 Task: Add a signature Lucy Taylor containing With heartfelt thanks and warm wishes, Lucy Taylor to email address softage.6@softage.net and add a label Financial reports
Action: Mouse moved to (874, 54)
Screenshot: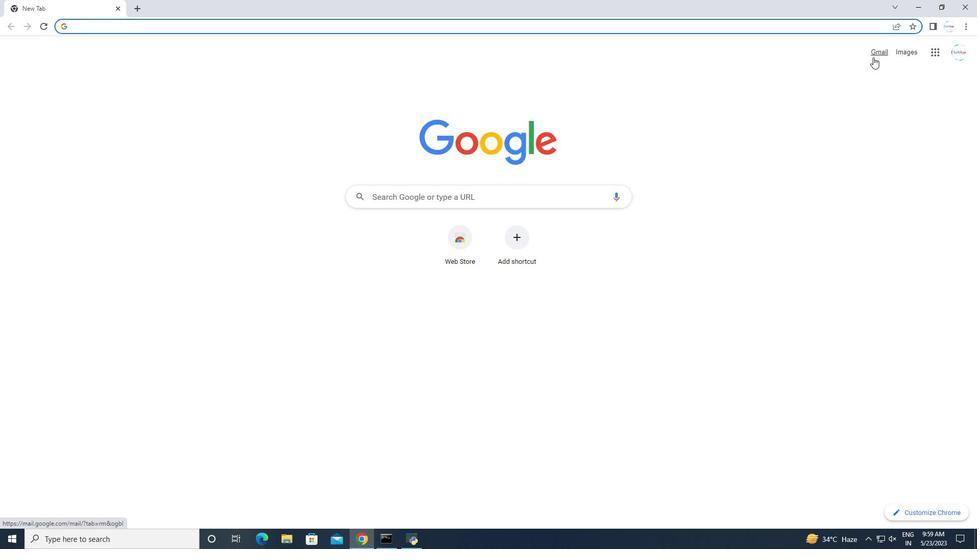 
Action: Mouse pressed left at (874, 54)
Screenshot: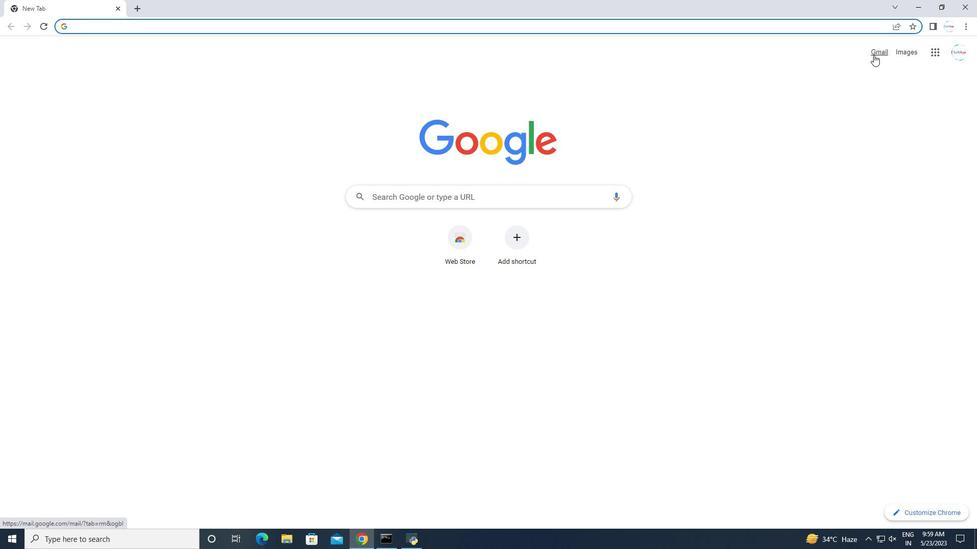 
Action: Mouse moved to (917, 55)
Screenshot: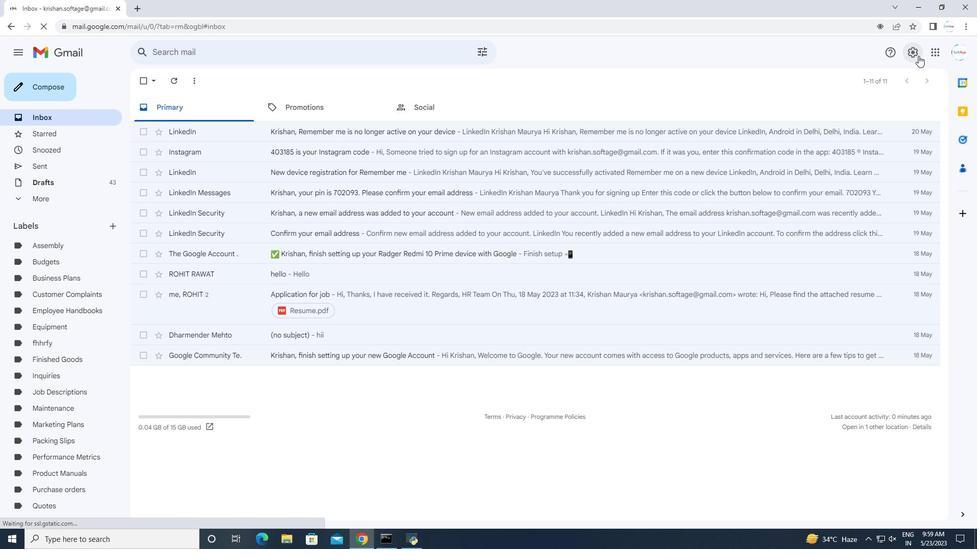 
Action: Mouse pressed left at (917, 55)
Screenshot: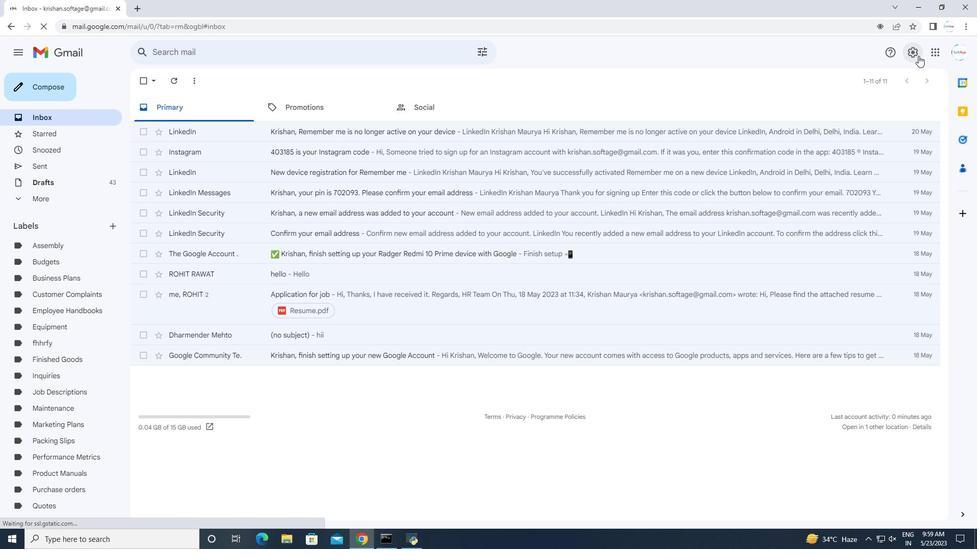 
Action: Mouse moved to (879, 98)
Screenshot: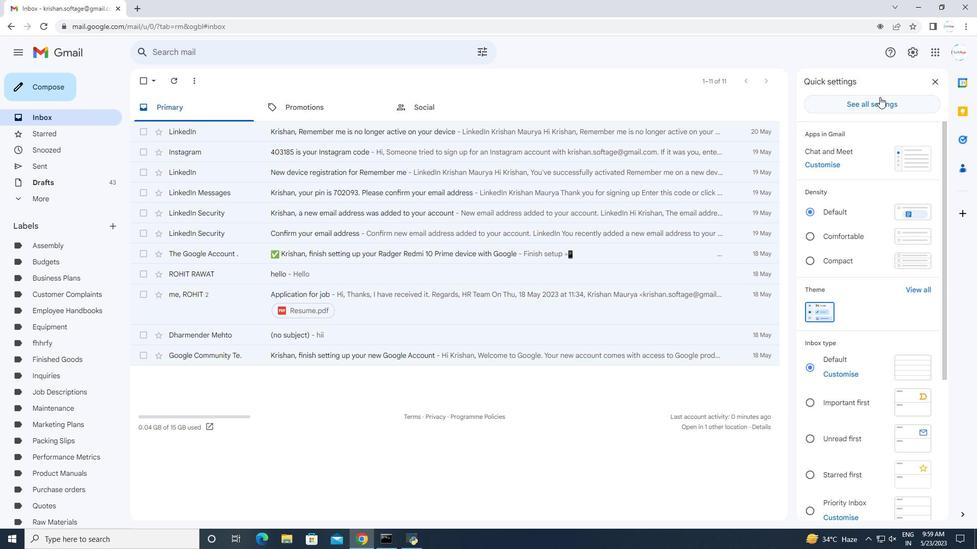 
Action: Mouse pressed left at (879, 98)
Screenshot: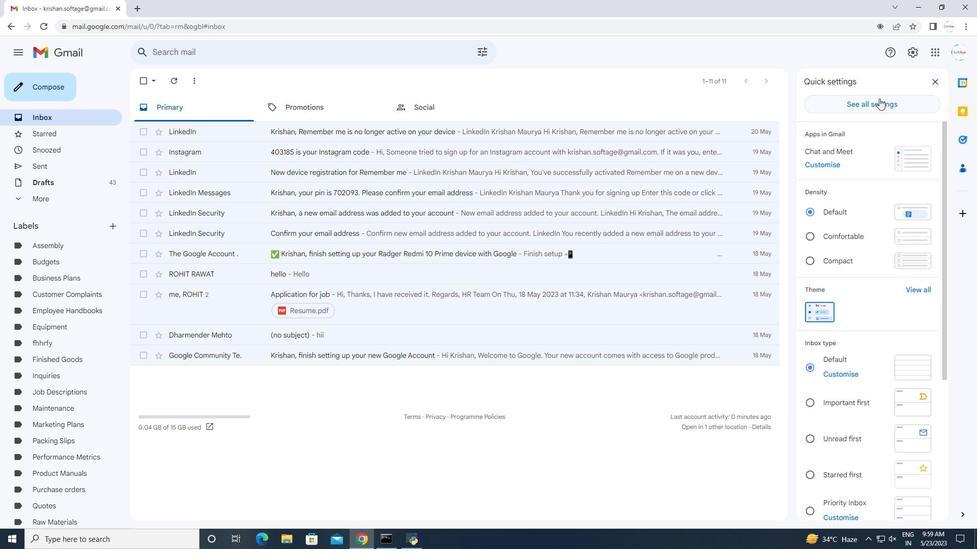 
Action: Mouse moved to (868, 104)
Screenshot: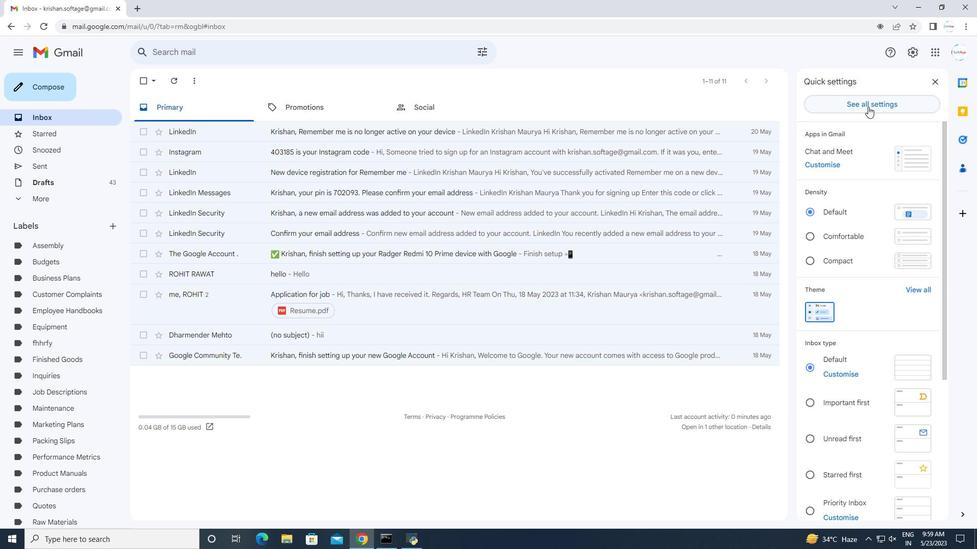 
Action: Mouse pressed left at (868, 104)
Screenshot: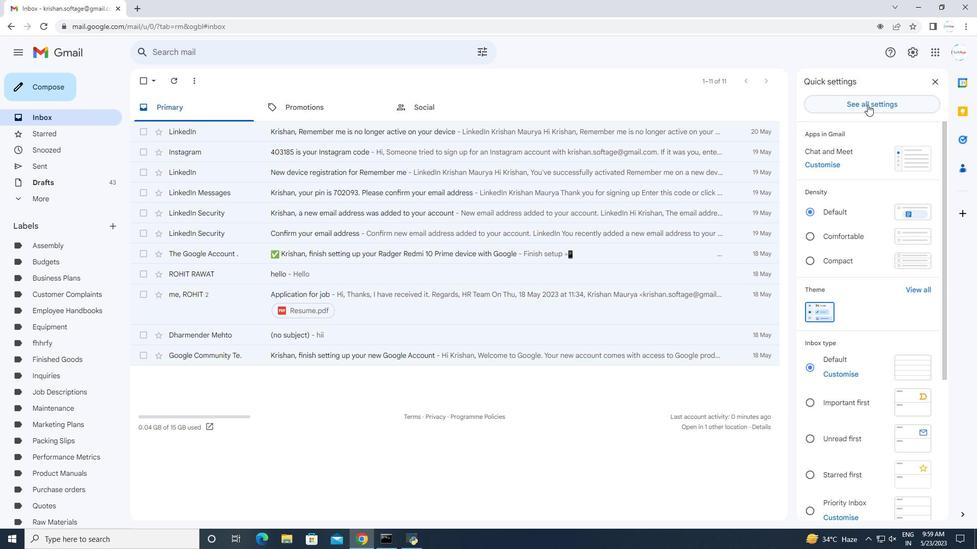
Action: Mouse moved to (482, 124)
Screenshot: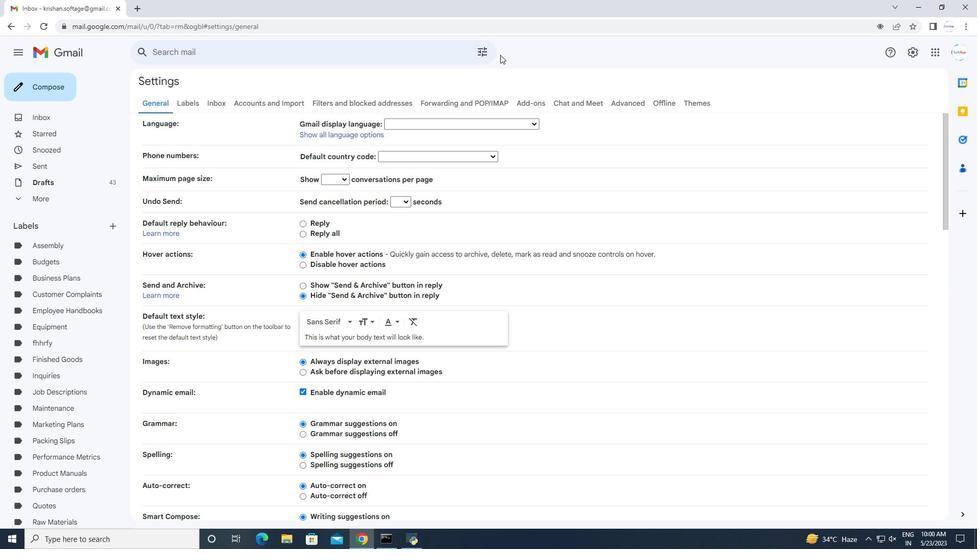 
Action: Mouse scrolled (482, 124) with delta (0, 0)
Screenshot: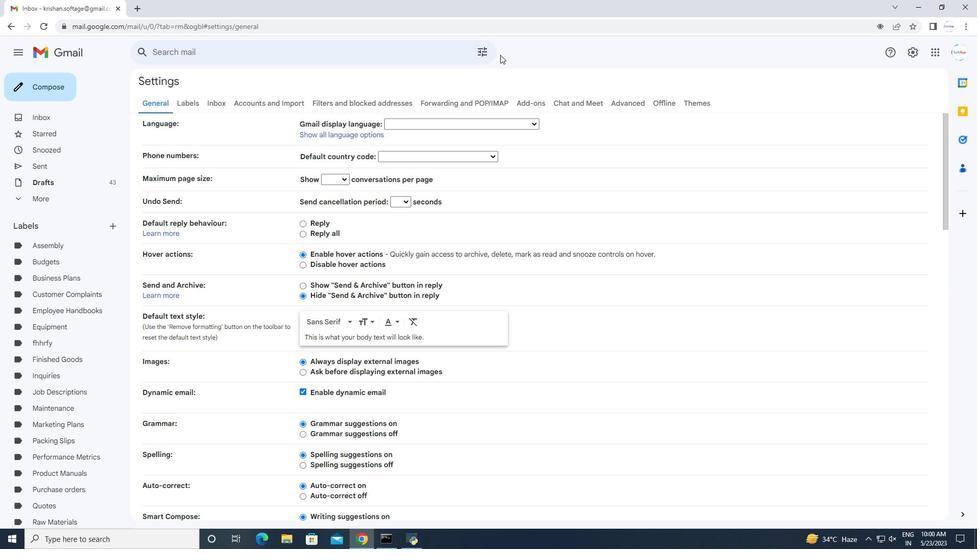 
Action: Mouse moved to (481, 130)
Screenshot: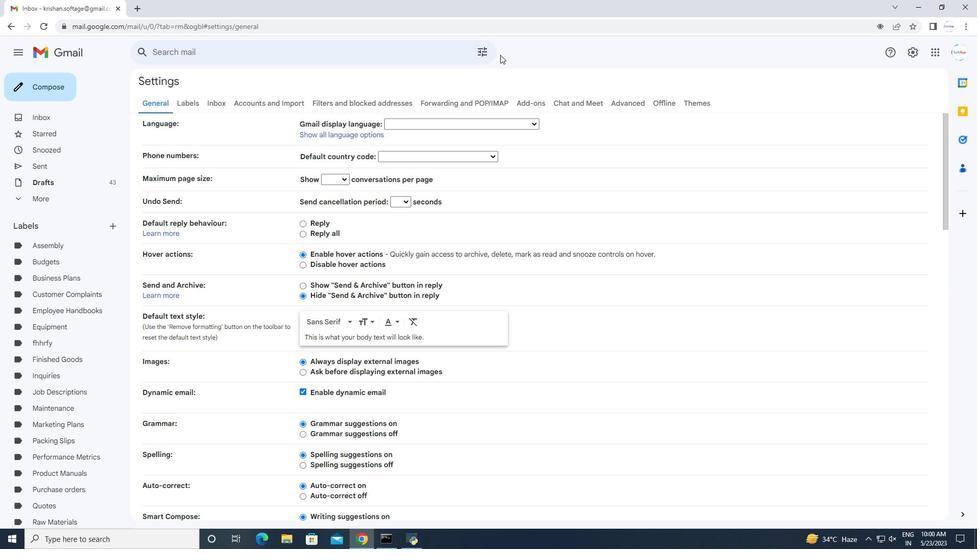 
Action: Mouse scrolled (481, 130) with delta (0, 0)
Screenshot: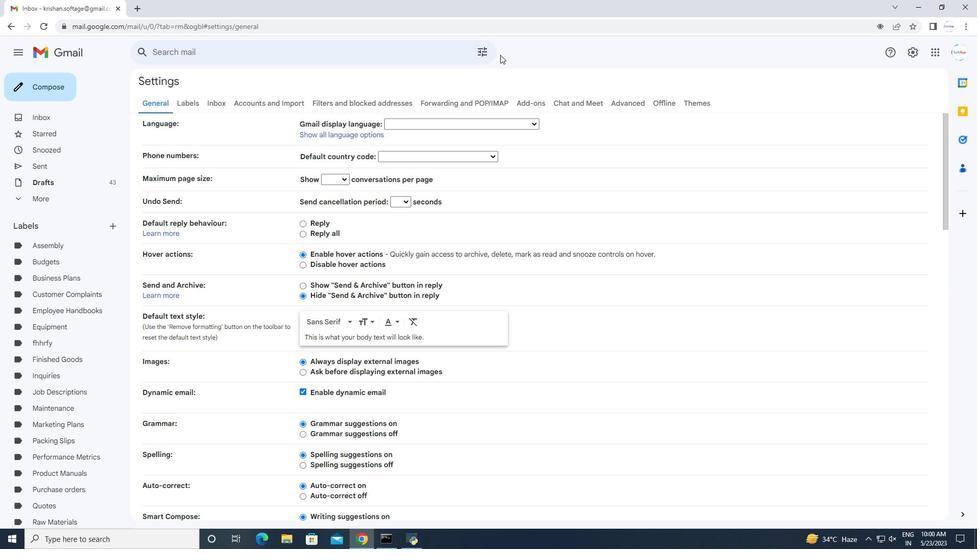 
Action: Mouse moved to (481, 134)
Screenshot: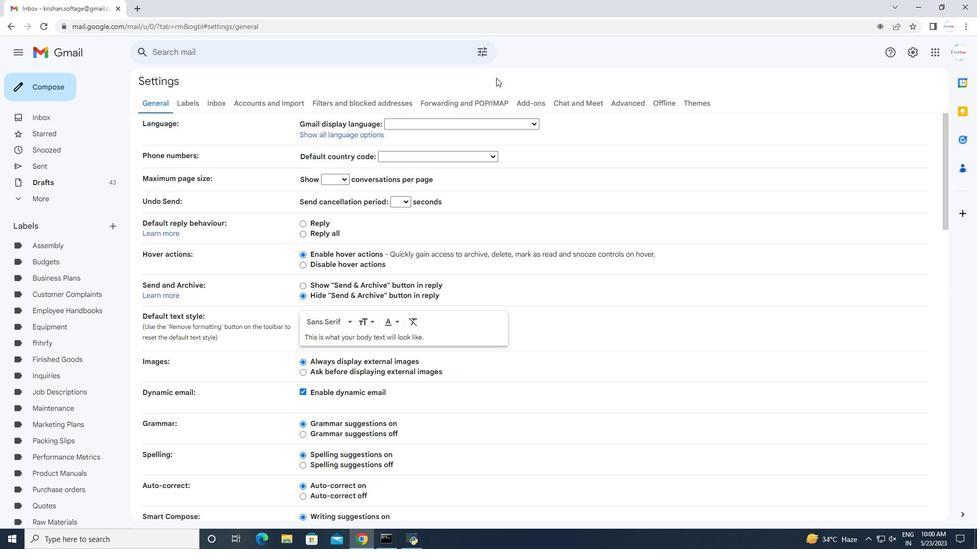 
Action: Mouse scrolled (481, 134) with delta (0, 0)
Screenshot: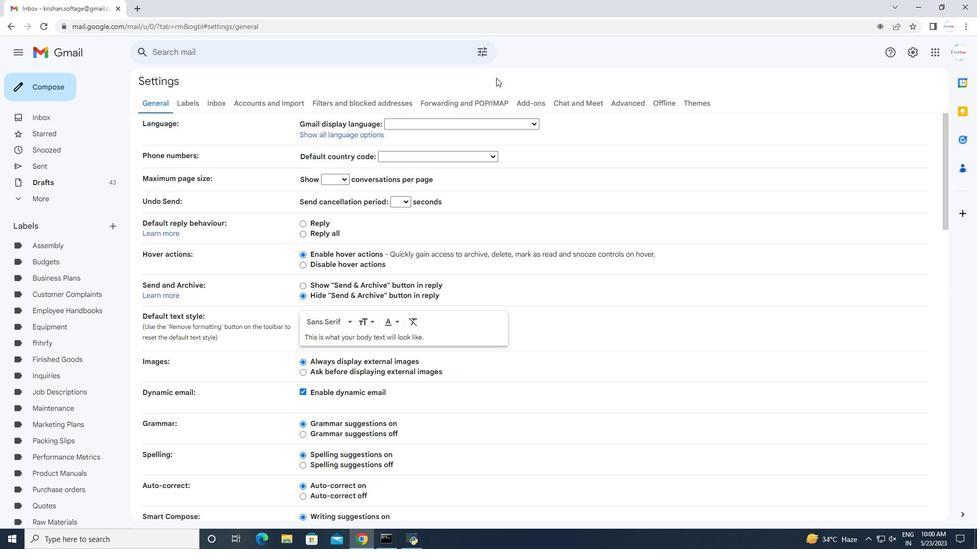
Action: Mouse moved to (480, 135)
Screenshot: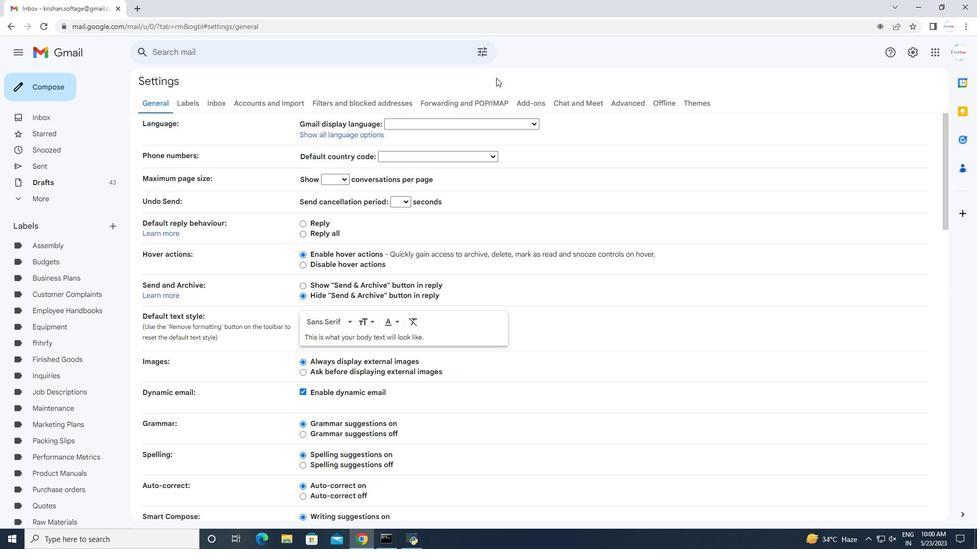 
Action: Mouse scrolled (480, 134) with delta (0, 0)
Screenshot: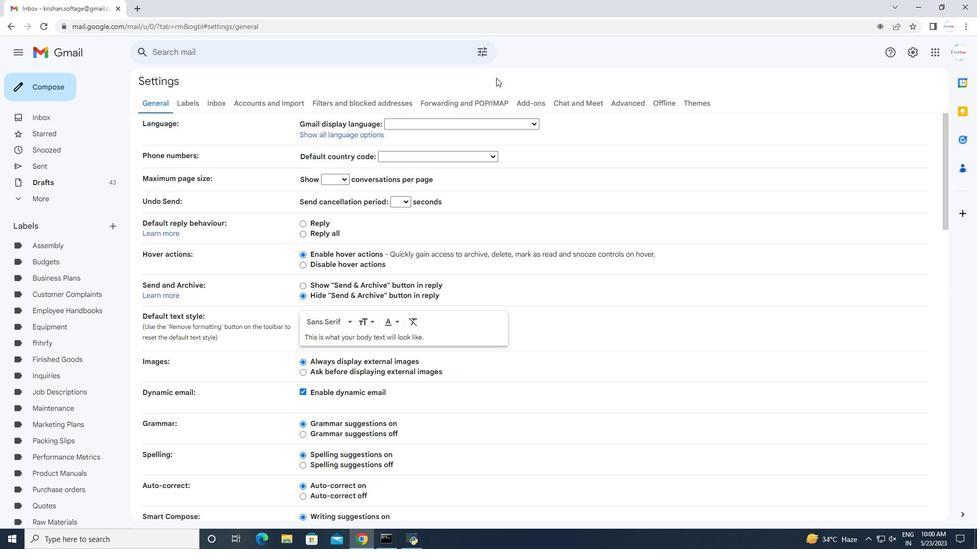 
Action: Mouse moved to (480, 135)
Screenshot: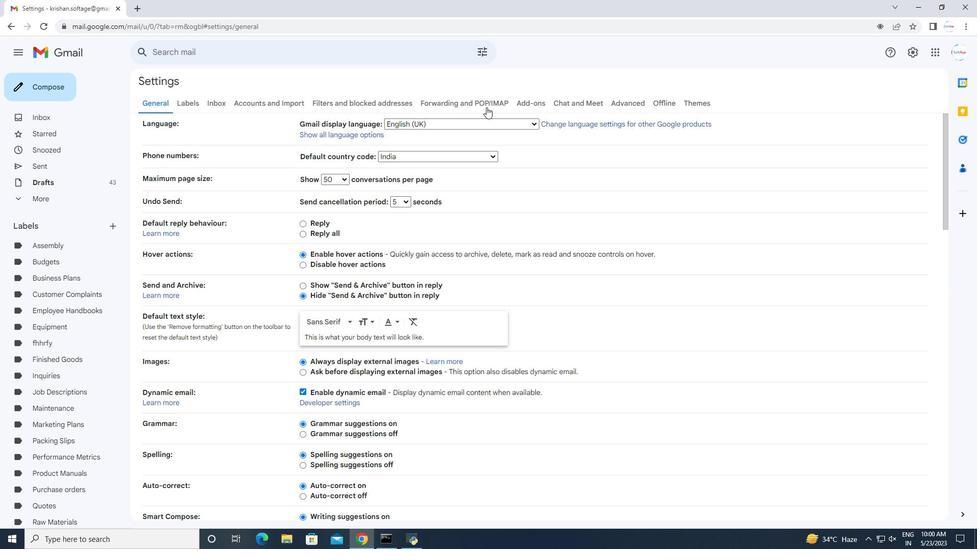 
Action: Mouse scrolled (480, 134) with delta (0, 0)
Screenshot: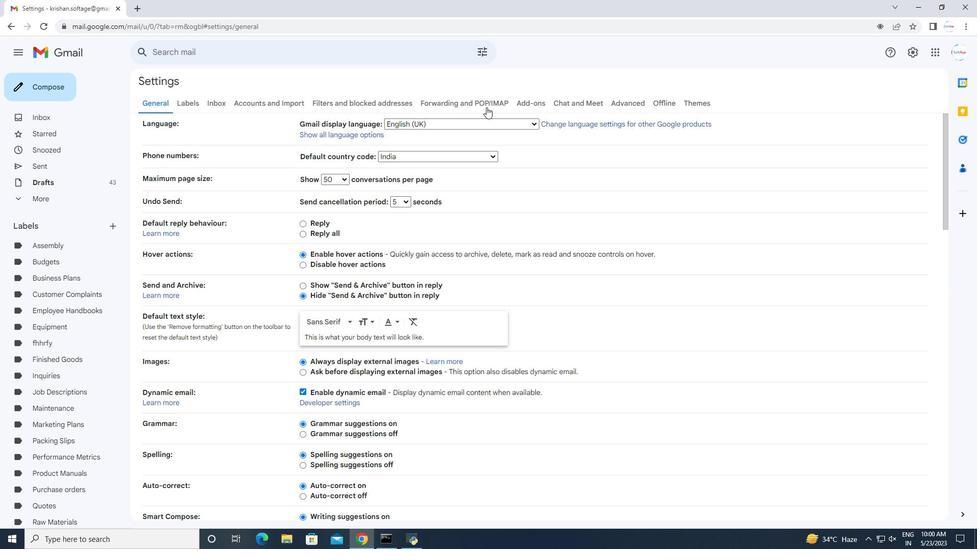 
Action: Mouse moved to (480, 136)
Screenshot: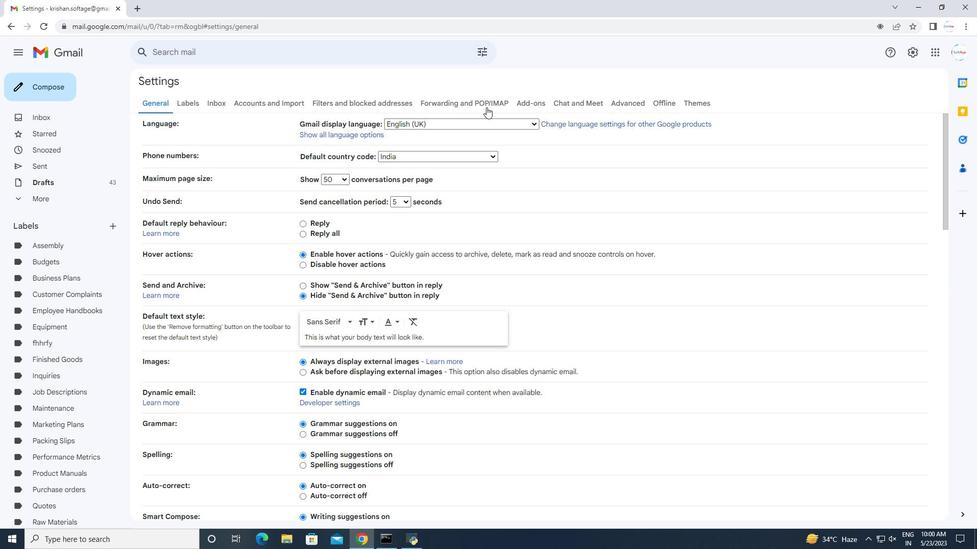
Action: Mouse scrolled (480, 135) with delta (0, 0)
Screenshot: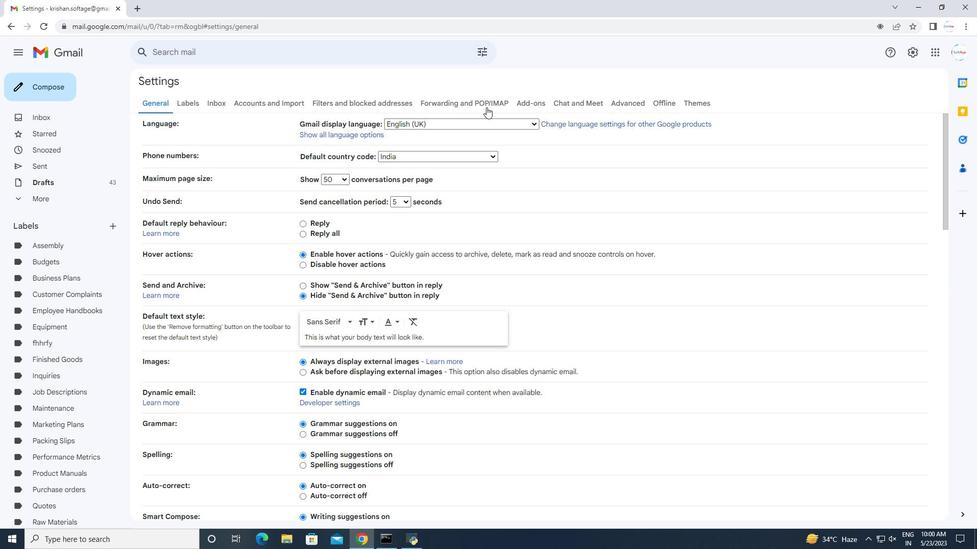 
Action: Mouse moved to (484, 143)
Screenshot: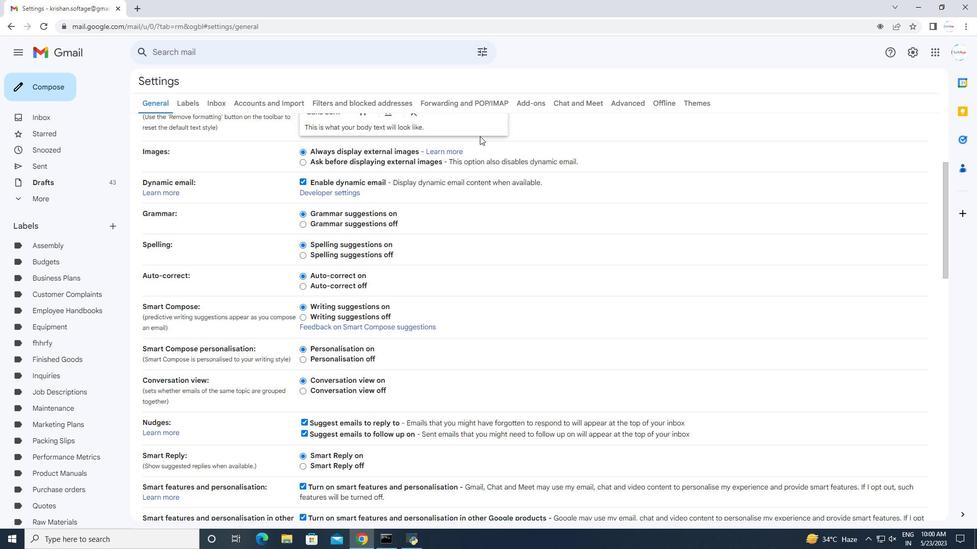
Action: Mouse scrolled (484, 143) with delta (0, 0)
Screenshot: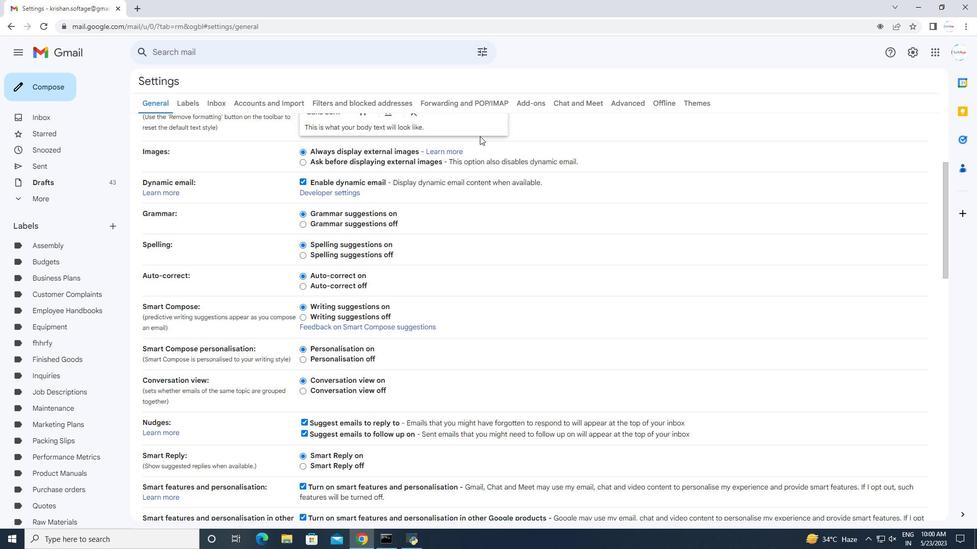 
Action: Mouse moved to (484, 144)
Screenshot: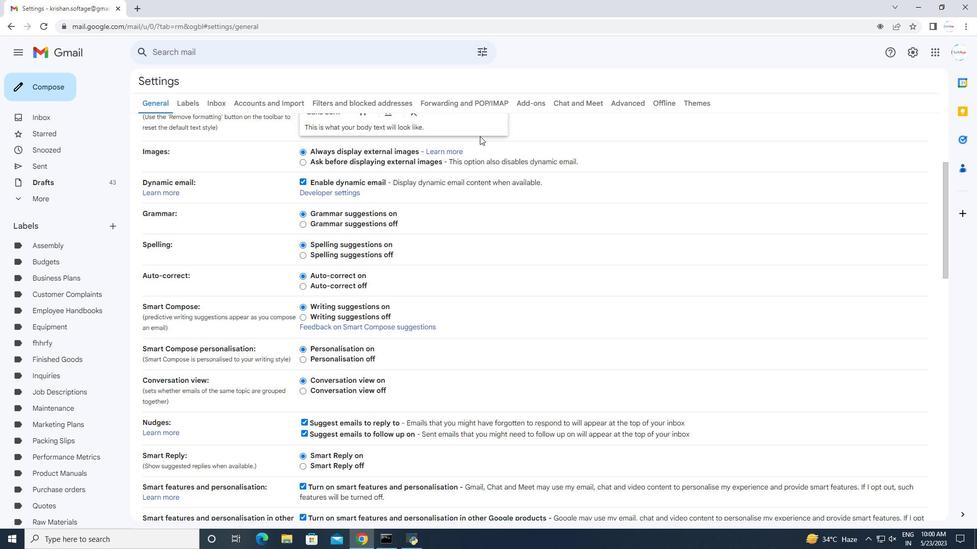 
Action: Mouse scrolled (484, 144) with delta (0, 0)
Screenshot: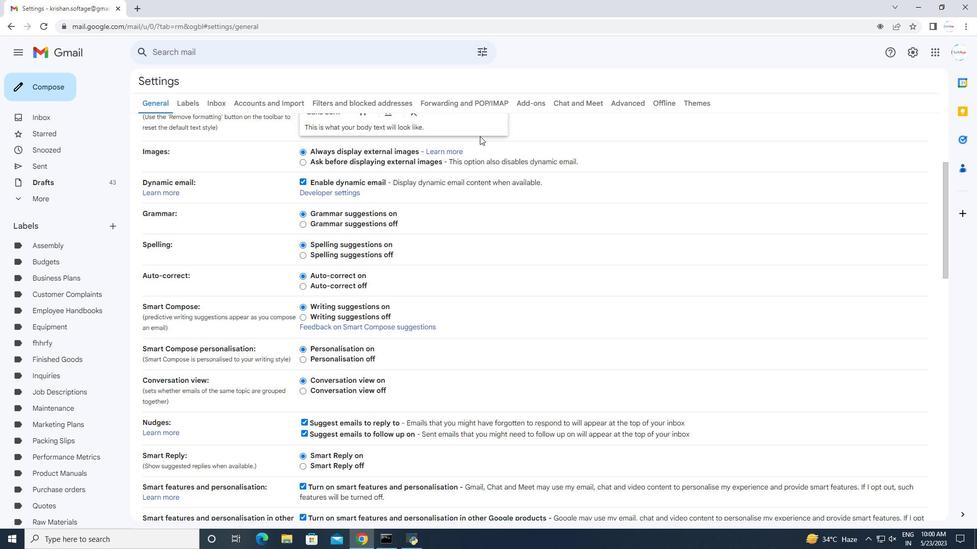 
Action: Mouse moved to (484, 145)
Screenshot: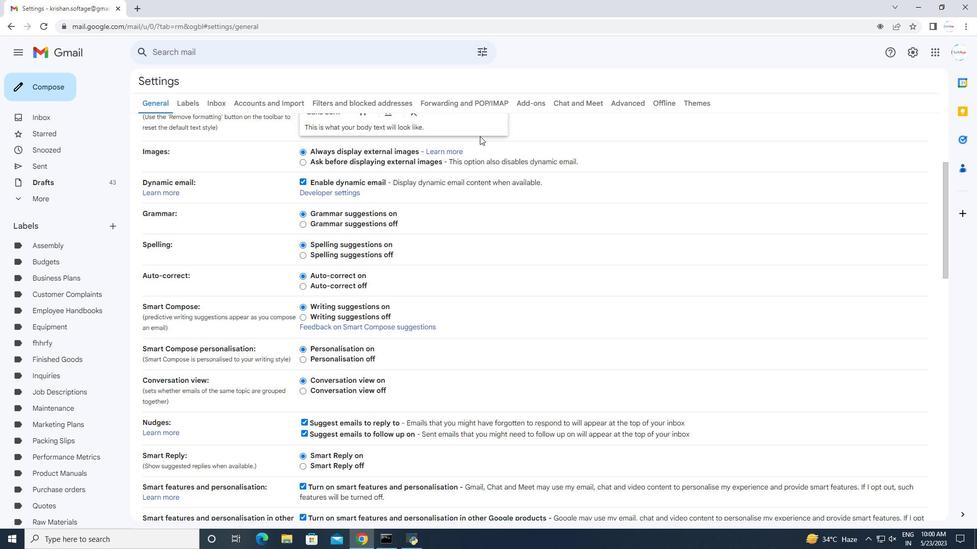 
Action: Mouse scrolled (484, 145) with delta (0, 0)
Screenshot: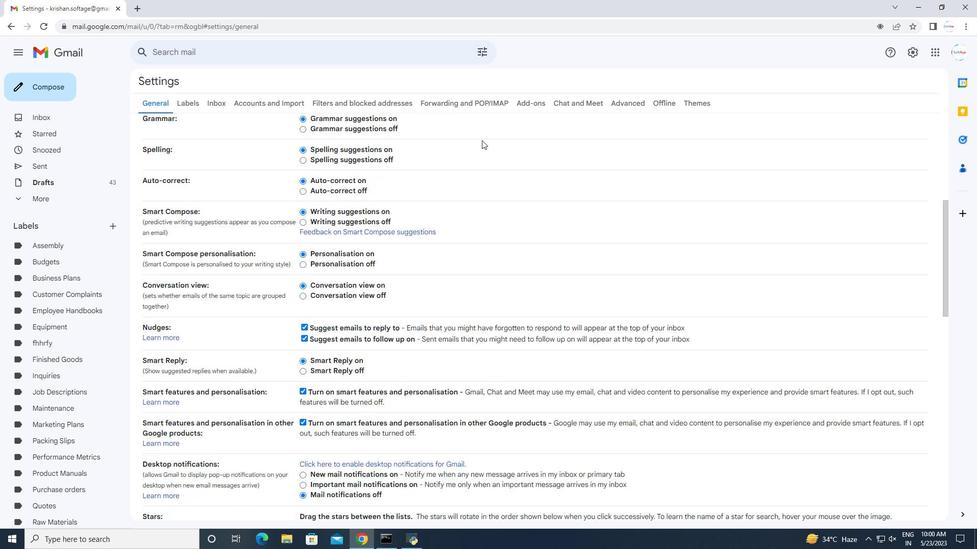 
Action: Mouse scrolled (484, 145) with delta (0, 0)
Screenshot: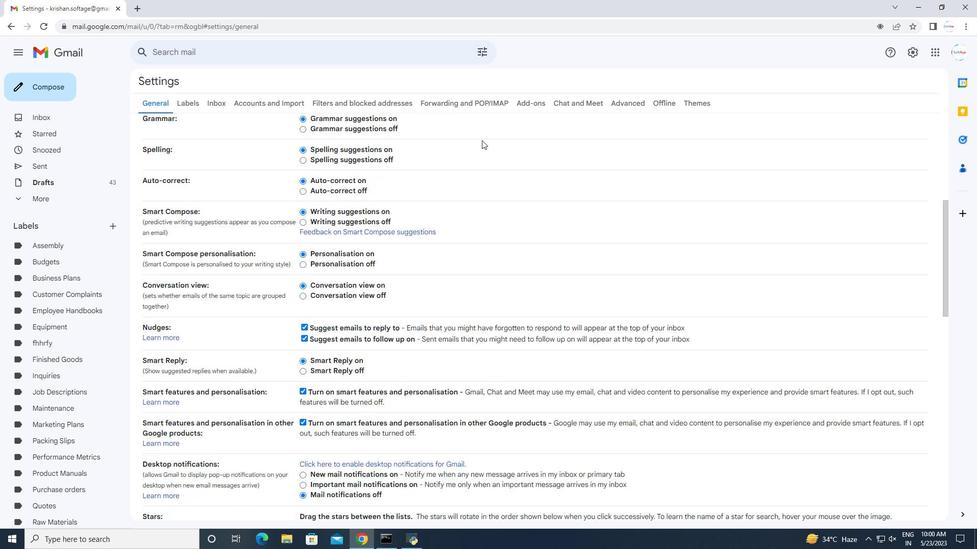 
Action: Mouse scrolled (484, 145) with delta (0, 0)
Screenshot: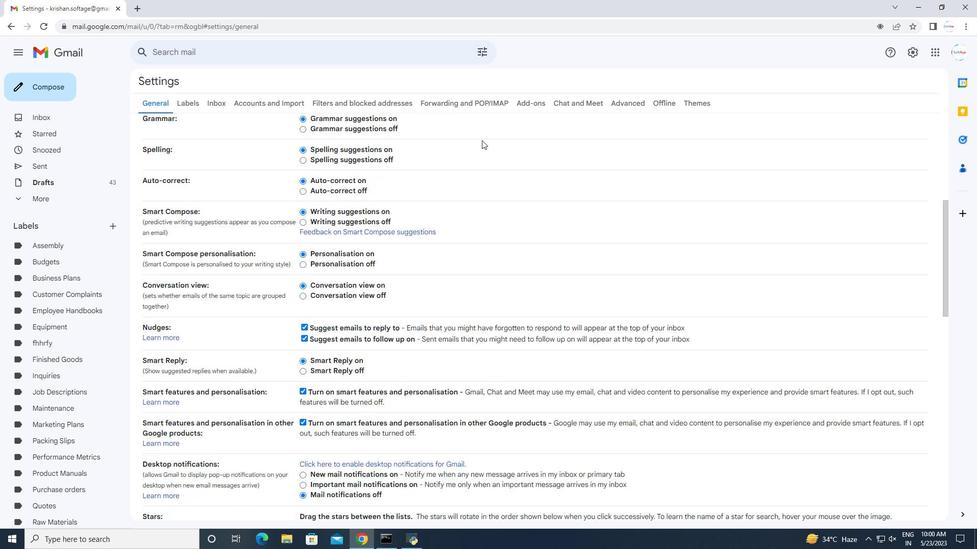 
Action: Mouse scrolled (484, 145) with delta (0, 0)
Screenshot: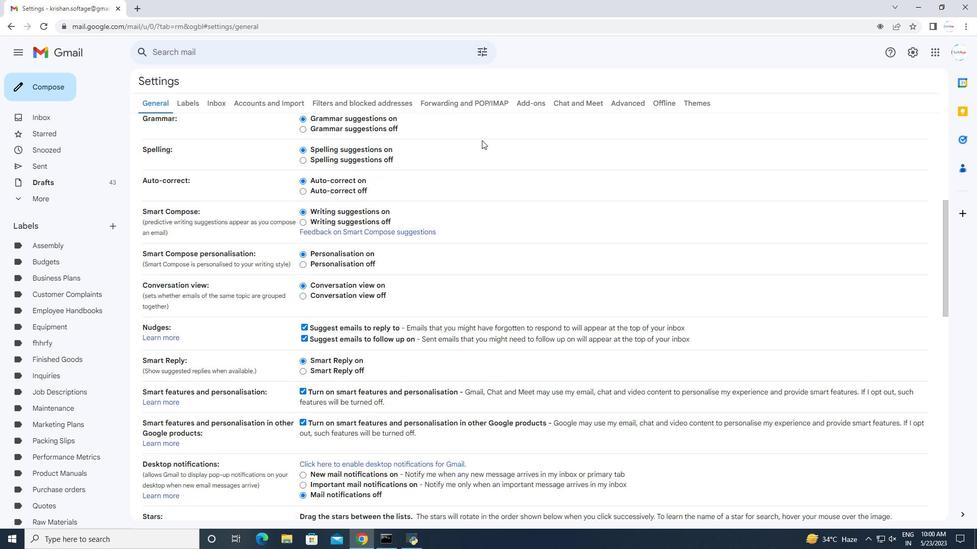 
Action: Mouse moved to (487, 149)
Screenshot: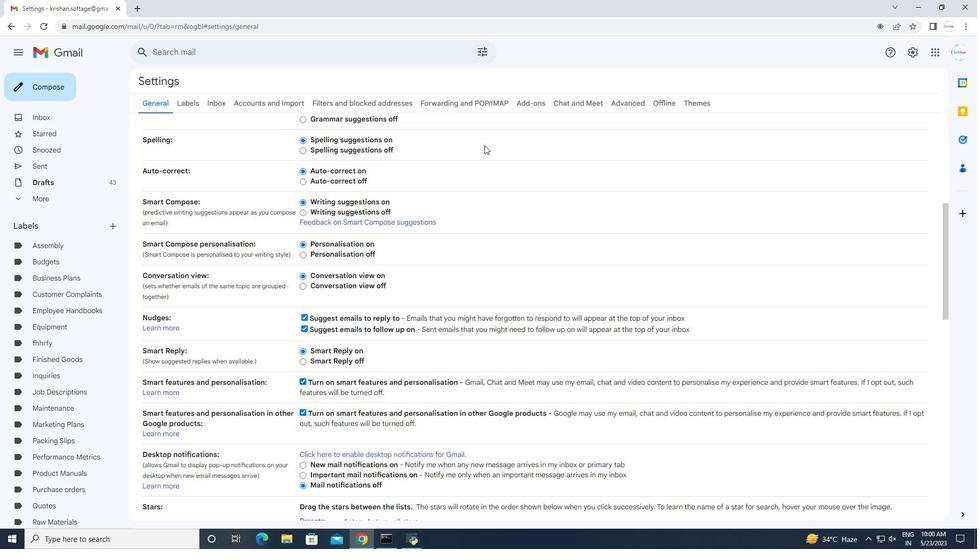 
Action: Mouse scrolled (487, 148) with delta (0, 0)
Screenshot: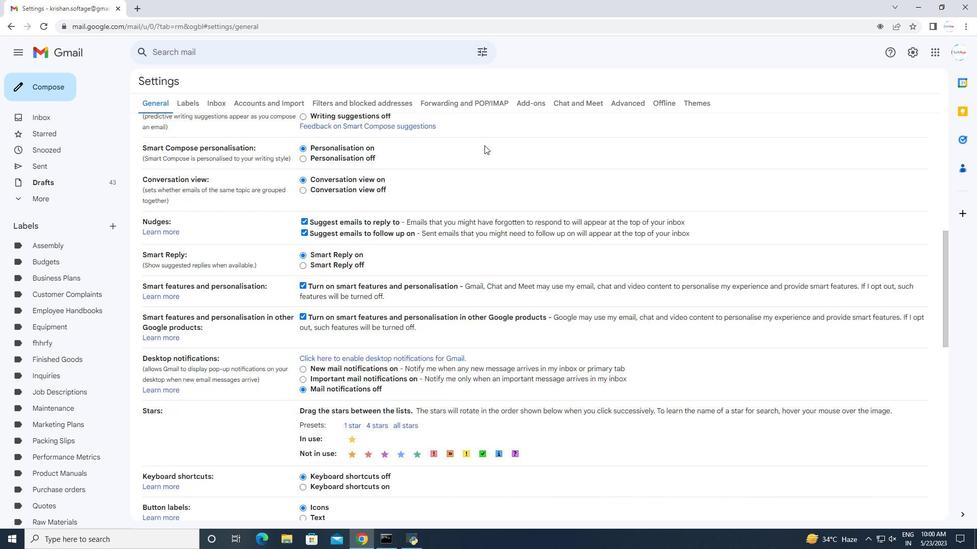 
Action: Mouse scrolled (487, 148) with delta (0, 0)
Screenshot: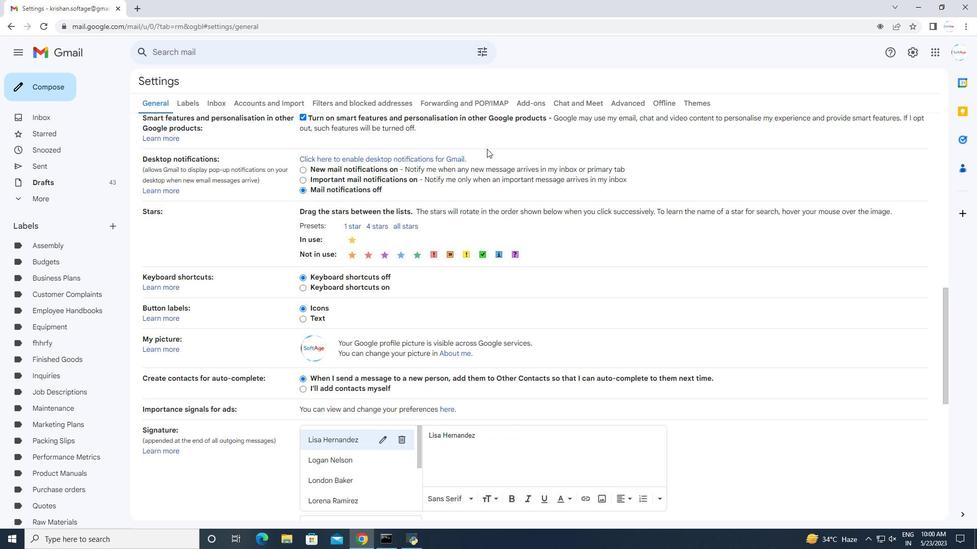 
Action: Mouse scrolled (487, 148) with delta (0, 0)
Screenshot: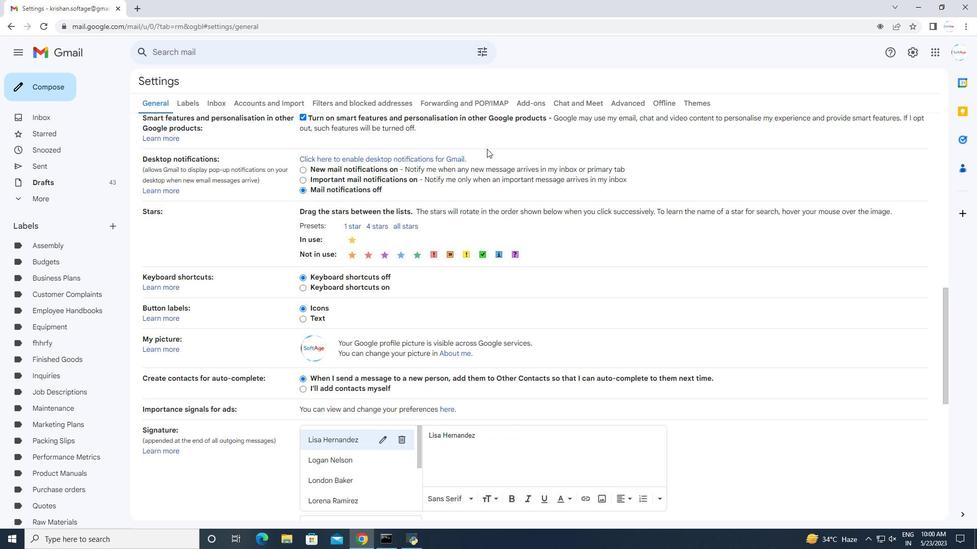
Action: Mouse scrolled (487, 148) with delta (0, 0)
Screenshot: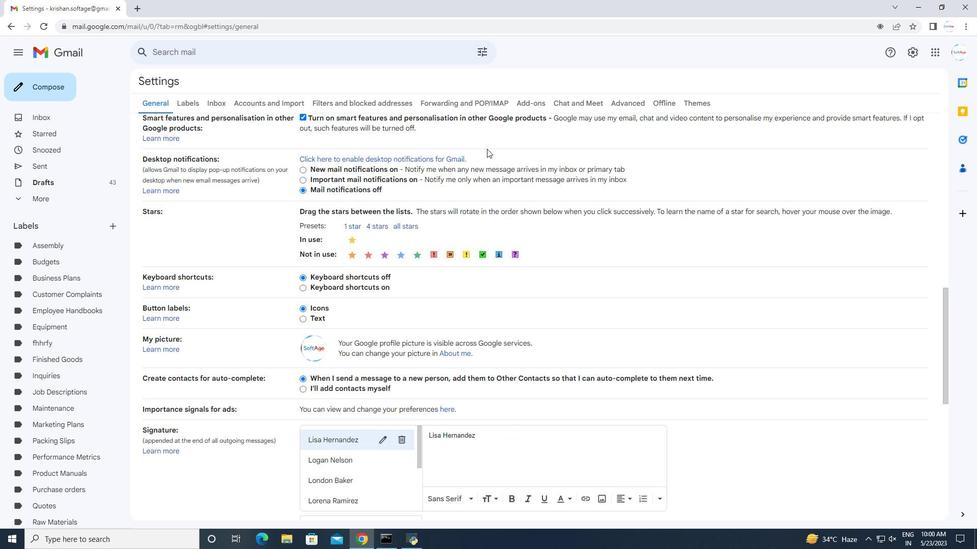 
Action: Mouse scrolled (487, 148) with delta (0, 0)
Screenshot: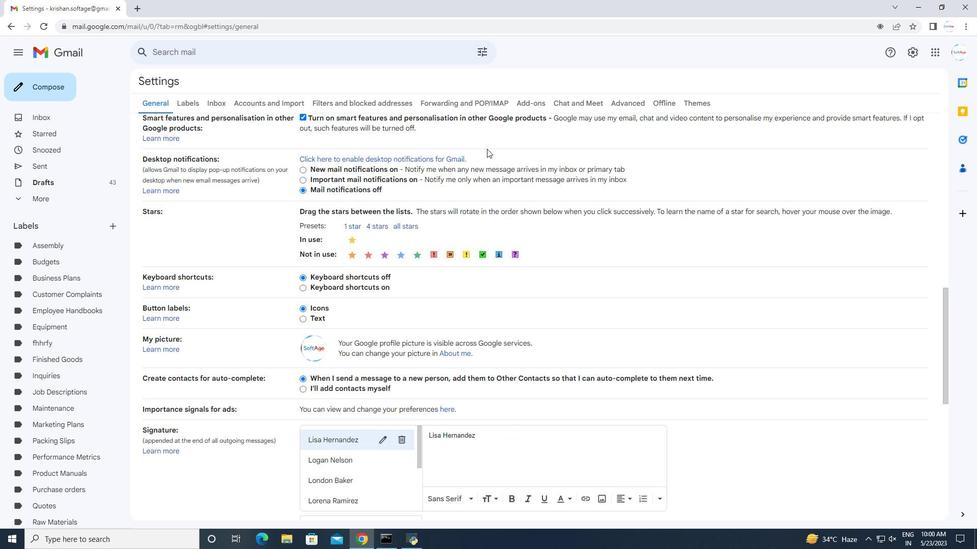 
Action: Mouse scrolled (487, 148) with delta (0, 0)
Screenshot: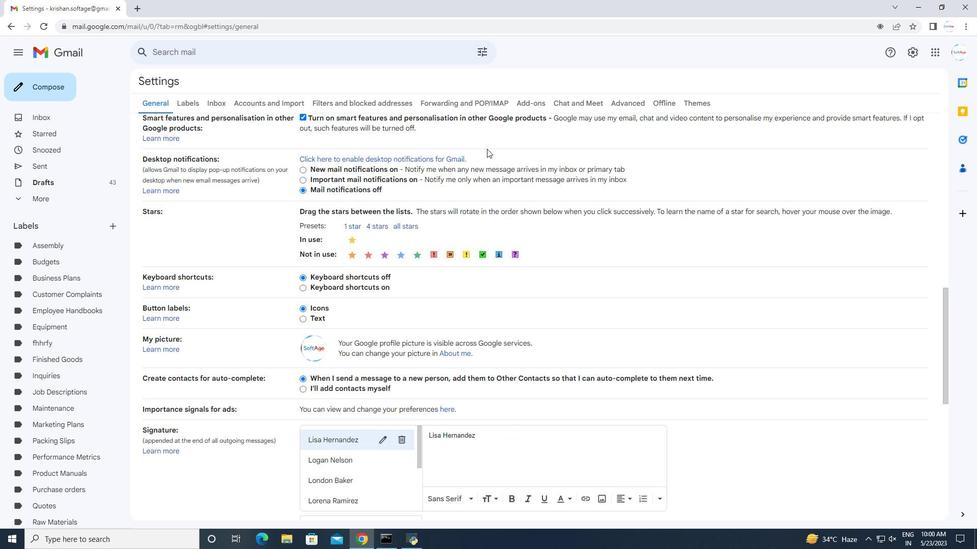 
Action: Mouse scrolled (487, 148) with delta (0, 0)
Screenshot: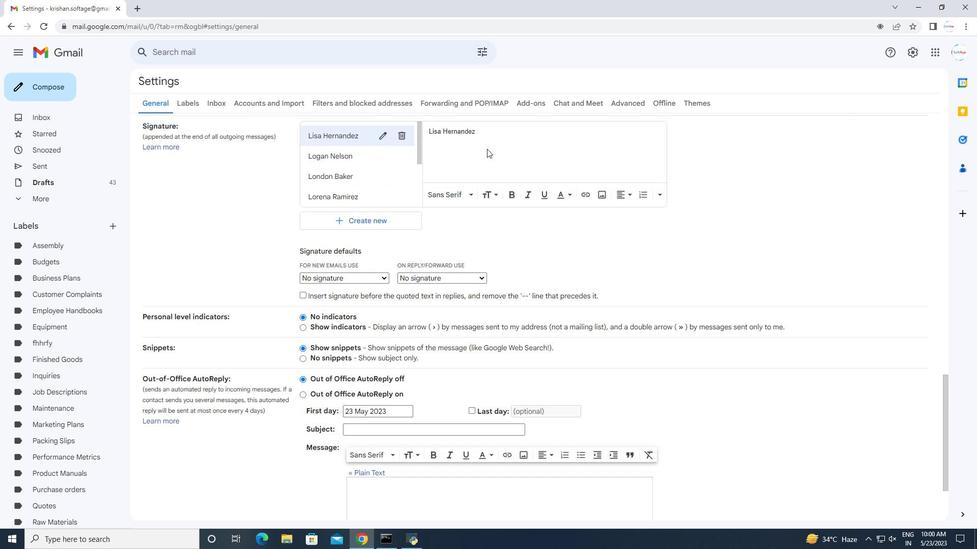 
Action: Mouse scrolled (487, 148) with delta (0, 0)
Screenshot: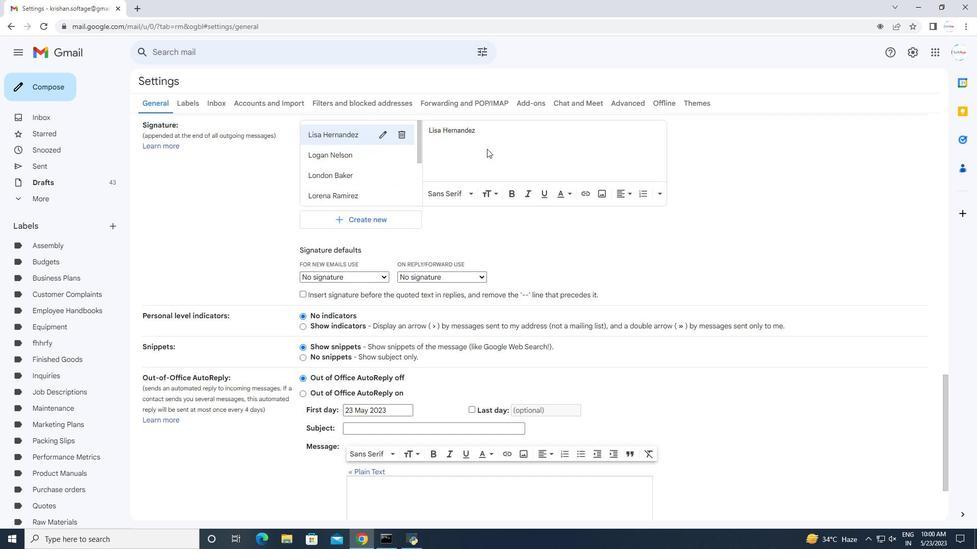 
Action: Mouse moved to (486, 154)
Screenshot: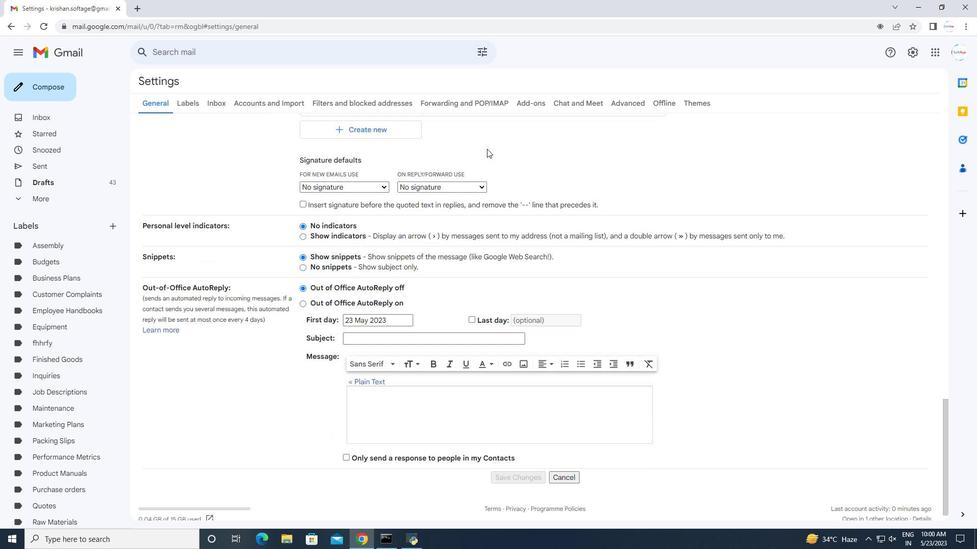 
Action: Mouse scrolled (486, 154) with delta (0, 0)
Screenshot: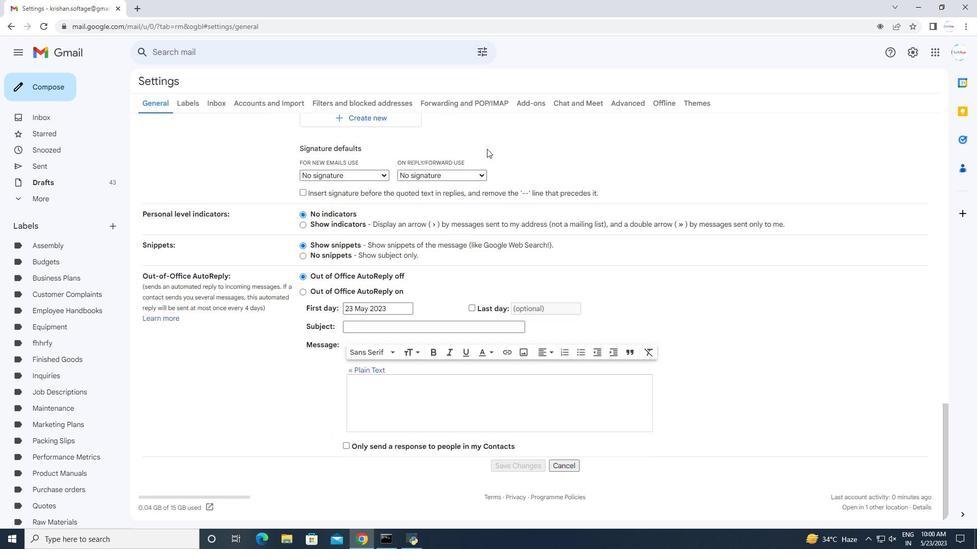 
Action: Mouse scrolled (486, 154) with delta (0, 0)
Screenshot: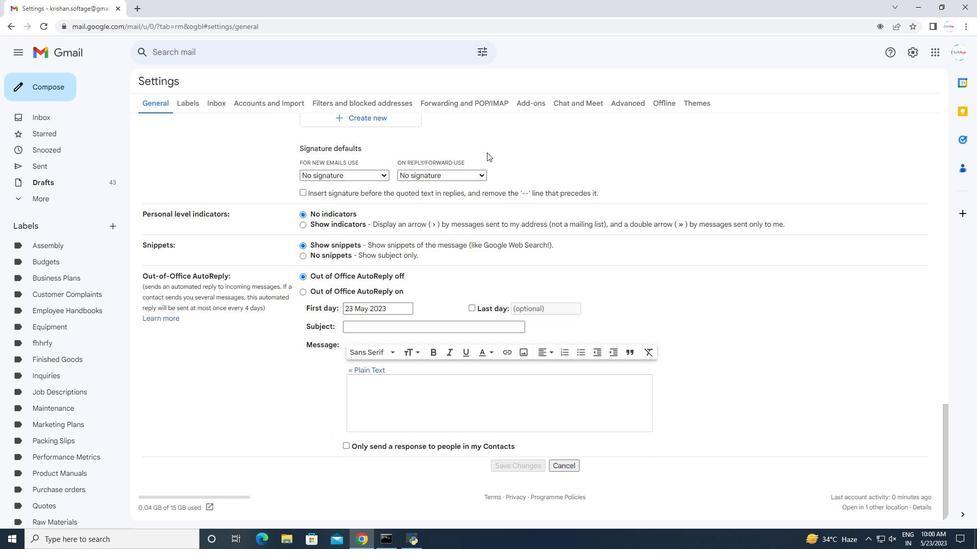 
Action: Mouse scrolled (486, 154) with delta (0, 0)
Screenshot: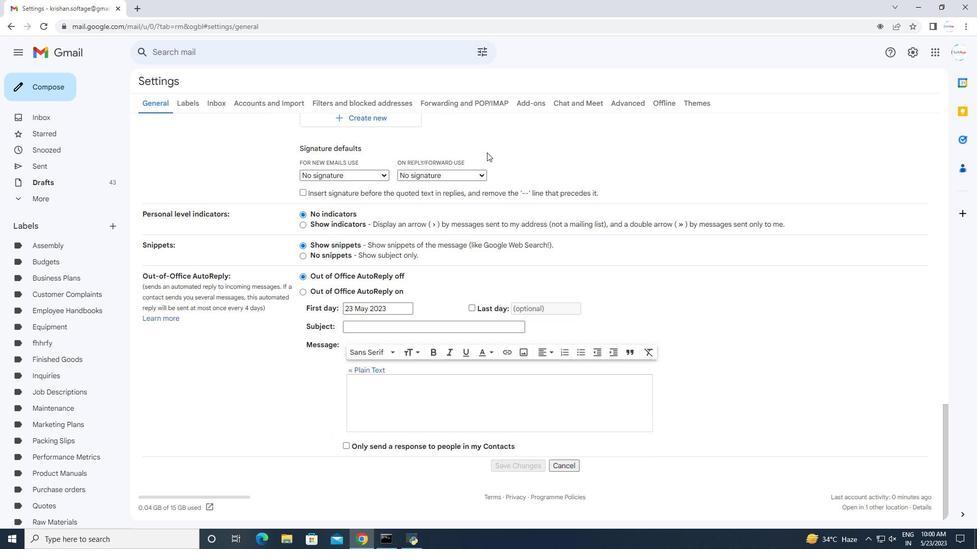 
Action: Mouse moved to (370, 265)
Screenshot: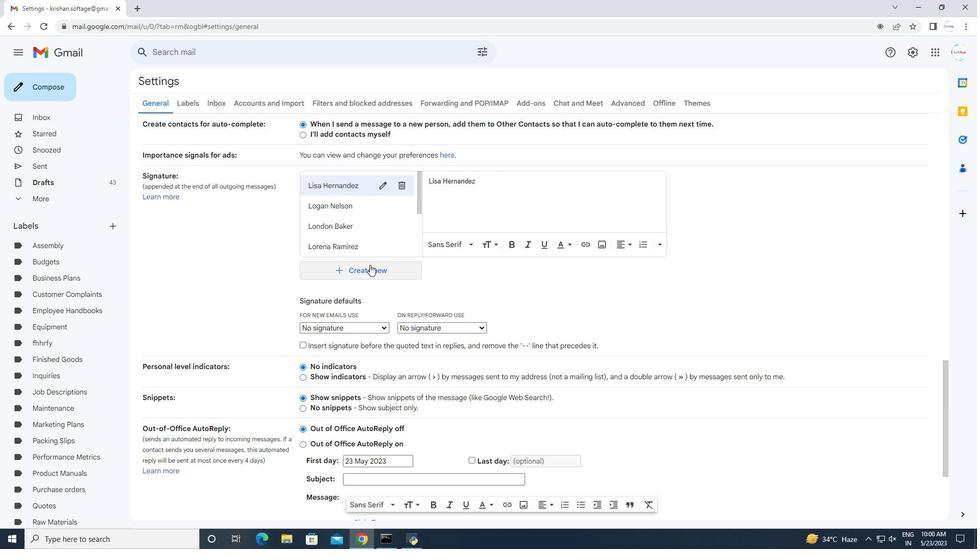 
Action: Mouse pressed left at (370, 265)
Screenshot: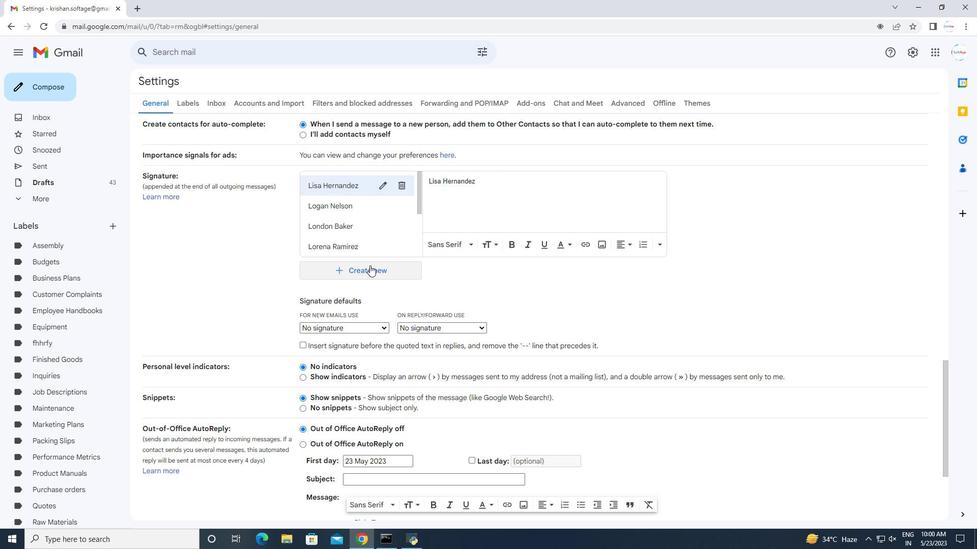 
Action: Mouse moved to (397, 278)
Screenshot: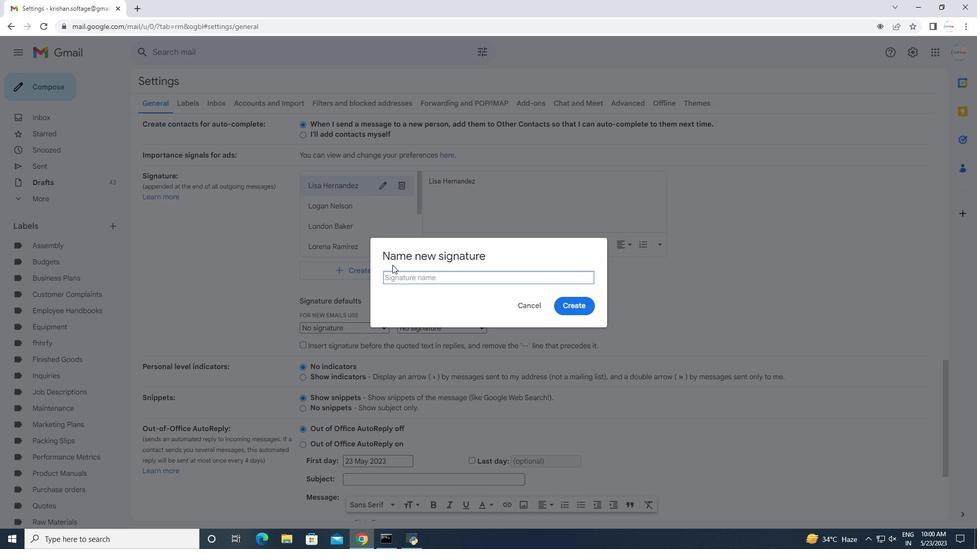 
Action: Mouse pressed left at (397, 278)
Screenshot: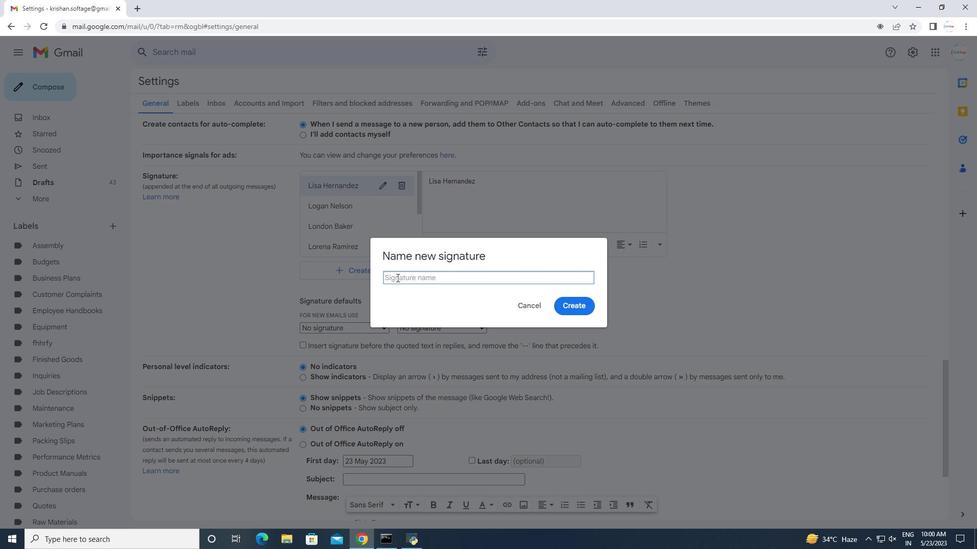 
Action: Key pressed <Key.shift>Lucy<Key.space><Key.shift><Key.shift><Key.shift><Key.shift><Key.shift>Taylor
Screenshot: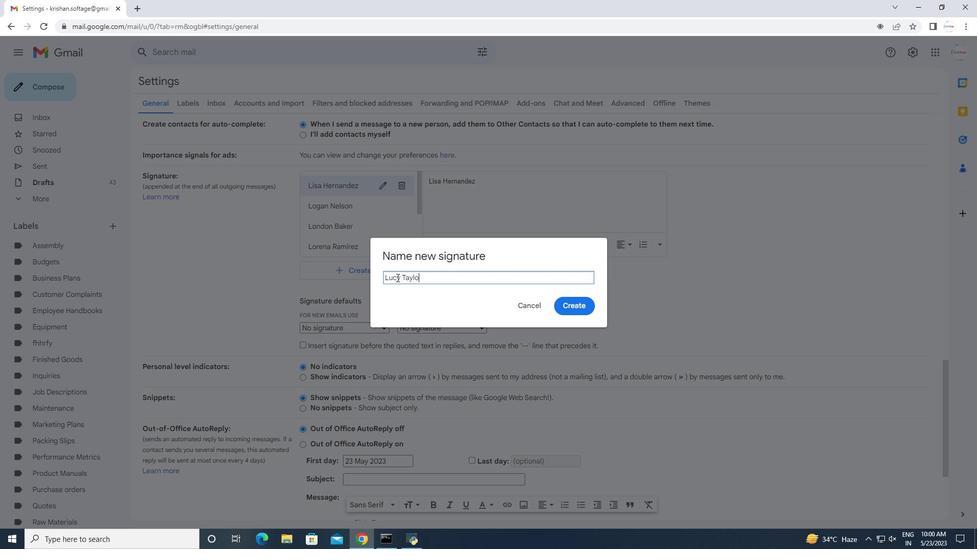 
Action: Mouse moved to (565, 304)
Screenshot: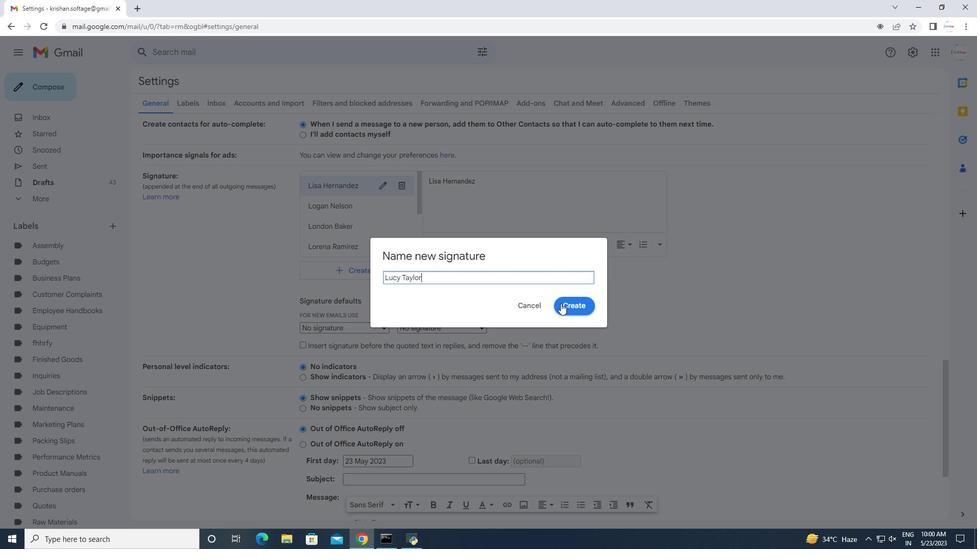 
Action: Mouse pressed left at (565, 304)
Screenshot: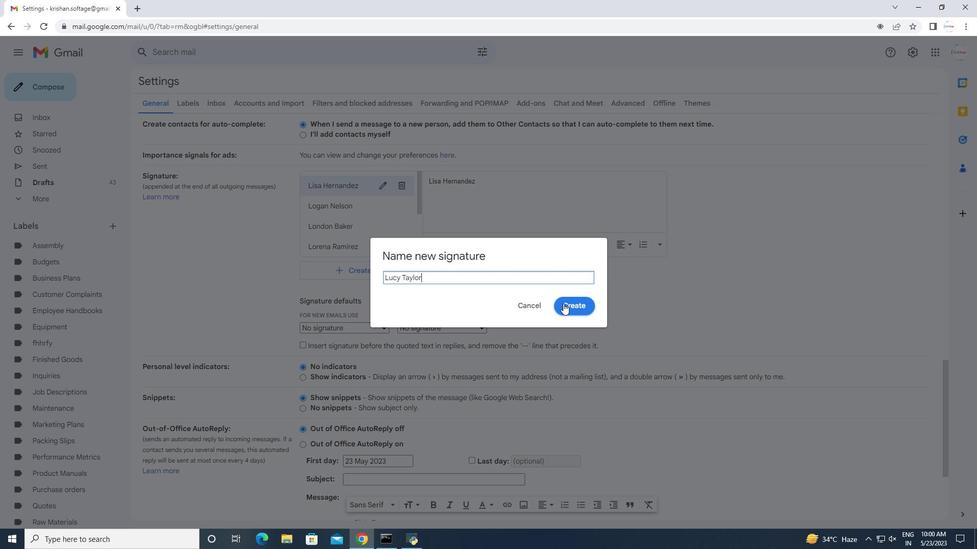
Action: Mouse moved to (450, 186)
Screenshot: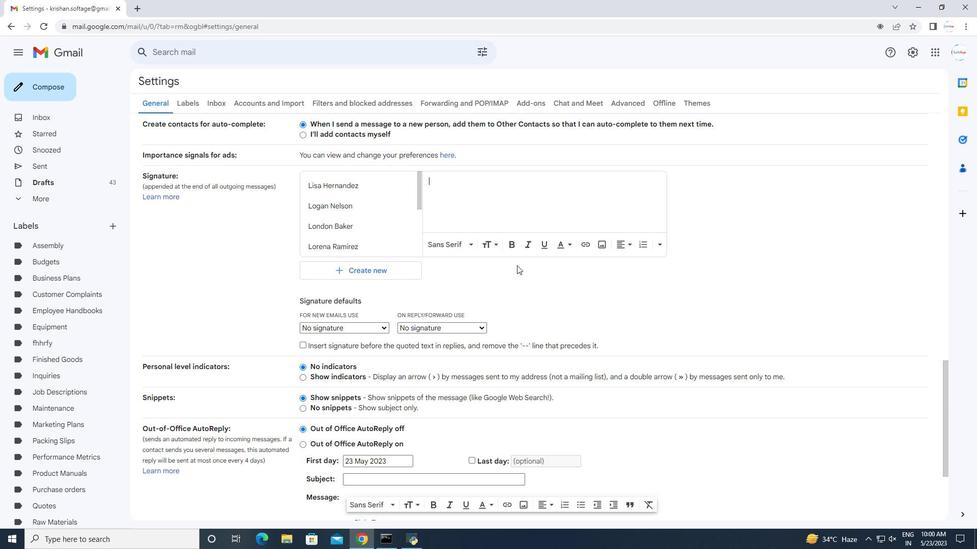 
Action: Mouse pressed left at (450, 186)
Screenshot: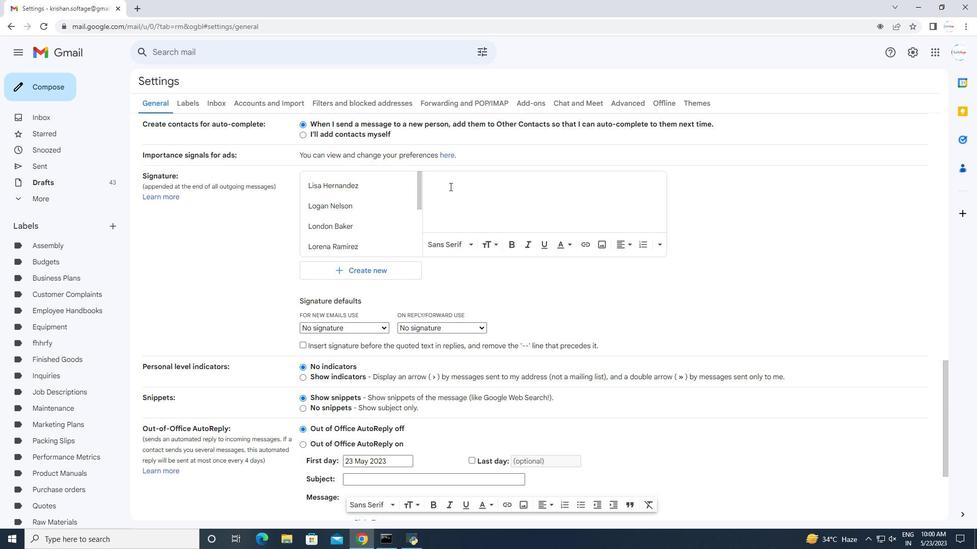 
Action: Key pressed <Key.shift>Lucy<Key.space><Key.shift><Key.shift><Key.shift><Key.shift><Key.shift><Key.shift><Key.shift><Key.shift><Key.shift><Key.shift>Ty<Key.backspace>aylor
Screenshot: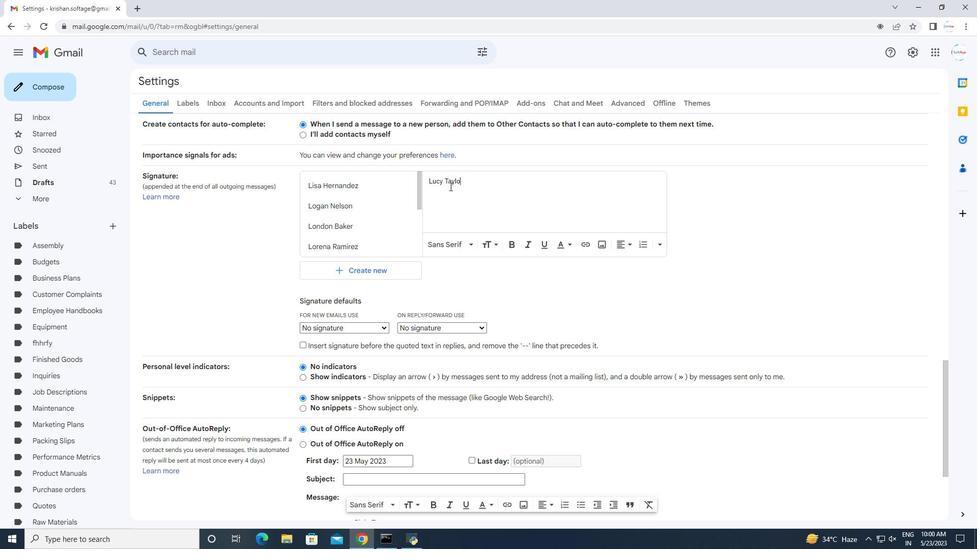 
Action: Mouse moved to (472, 294)
Screenshot: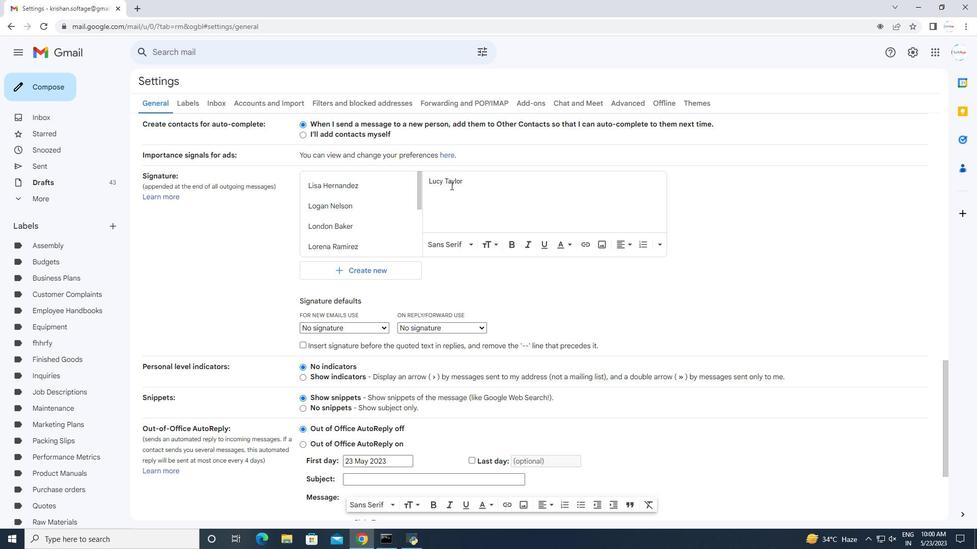 
Action: Mouse scrolled (472, 294) with delta (0, 0)
Screenshot: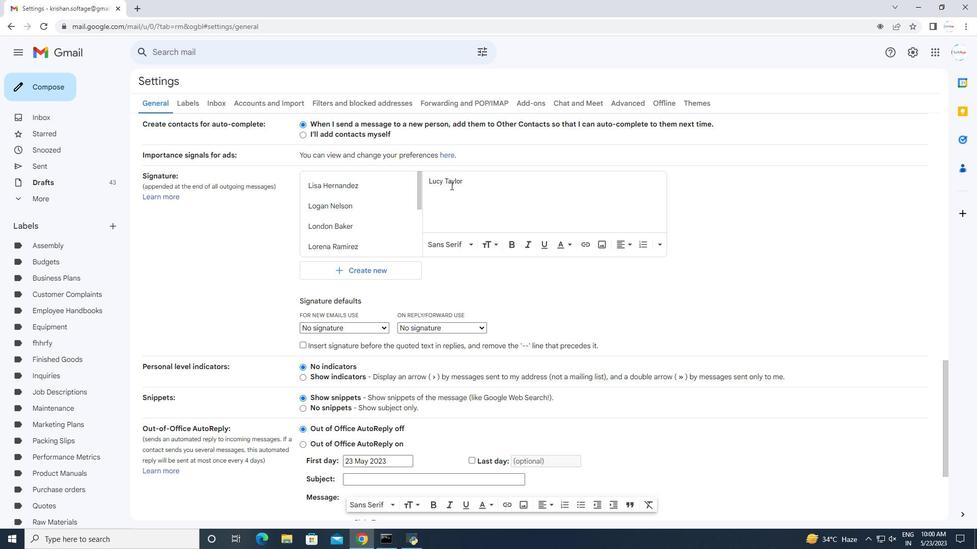 
Action: Mouse moved to (473, 297)
Screenshot: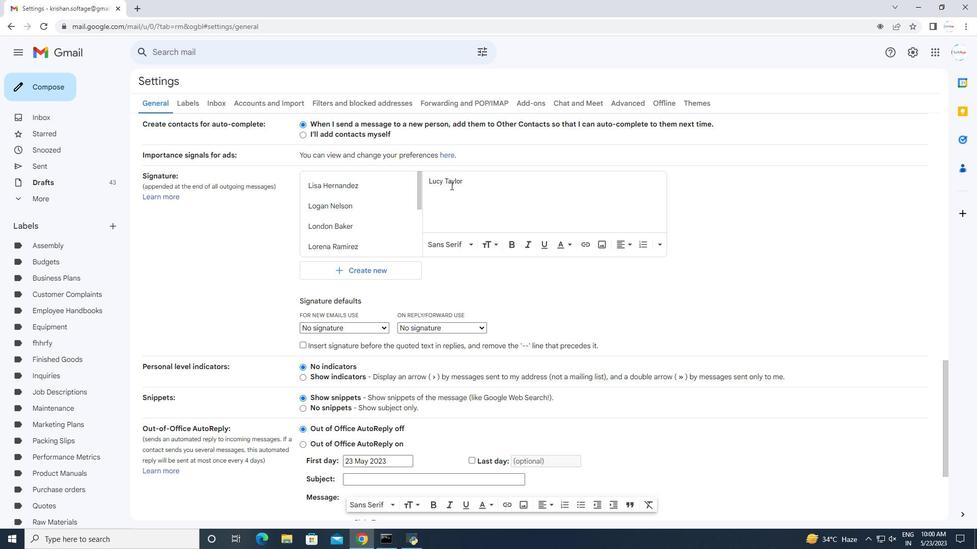 
Action: Mouse scrolled (473, 296) with delta (0, 0)
Screenshot: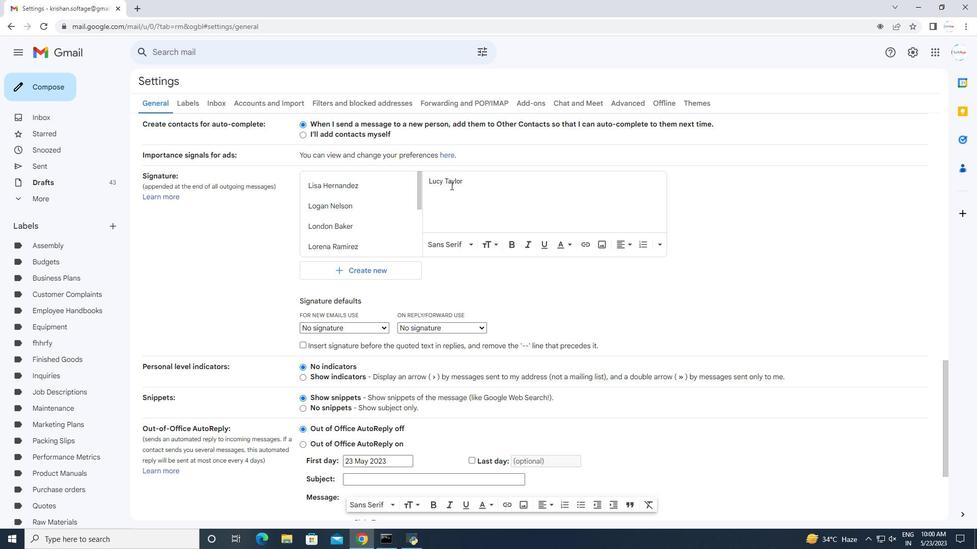 
Action: Mouse moved to (473, 298)
Screenshot: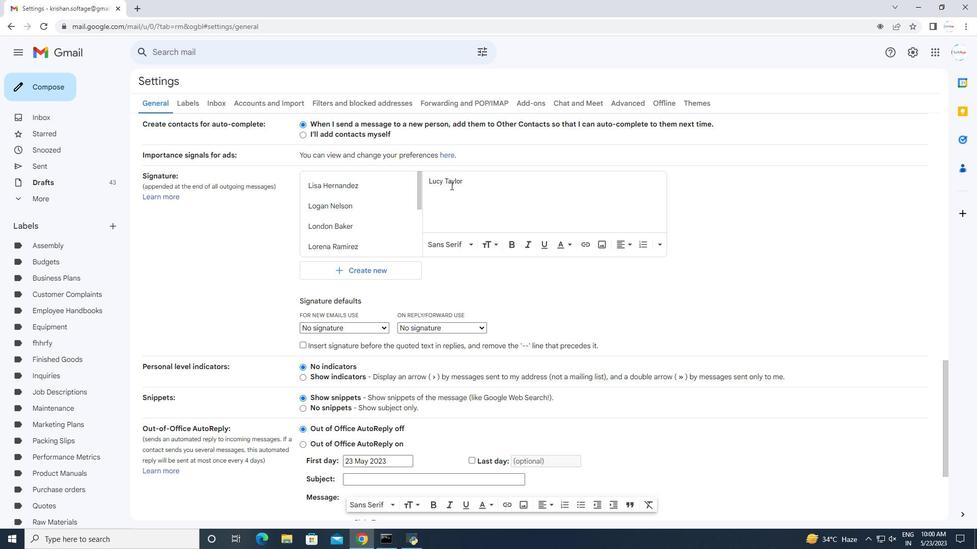 
Action: Mouse scrolled (473, 297) with delta (0, 0)
Screenshot: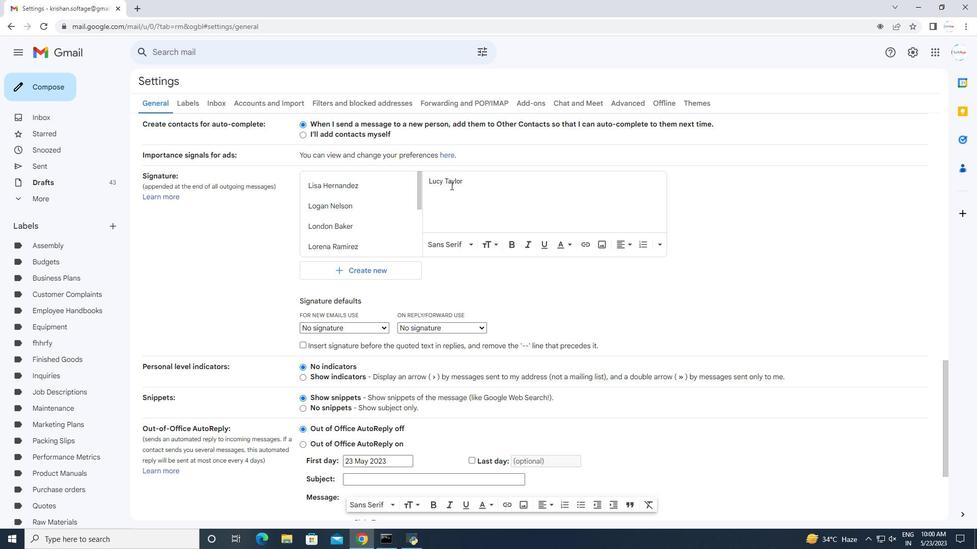 
Action: Mouse moved to (473, 300)
Screenshot: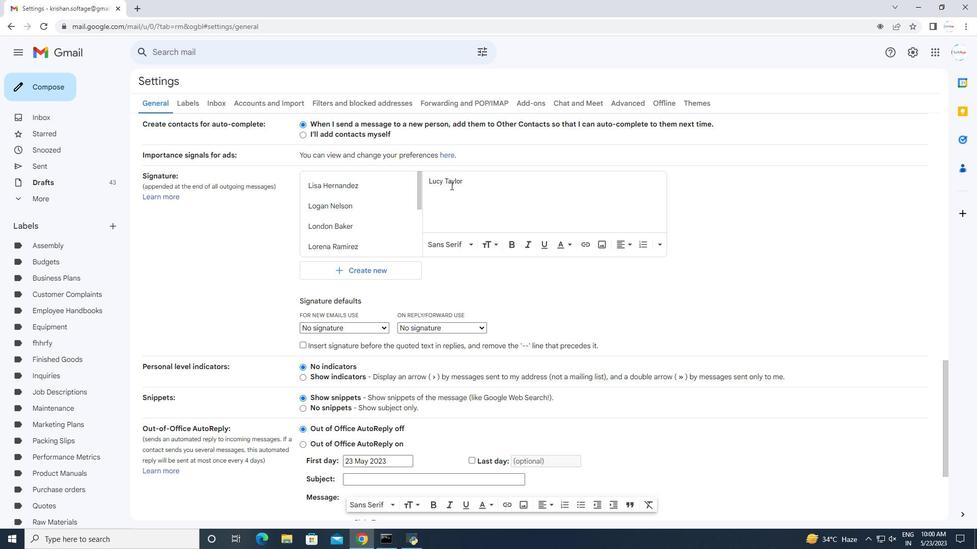 
Action: Mouse scrolled (473, 300) with delta (0, 0)
Screenshot: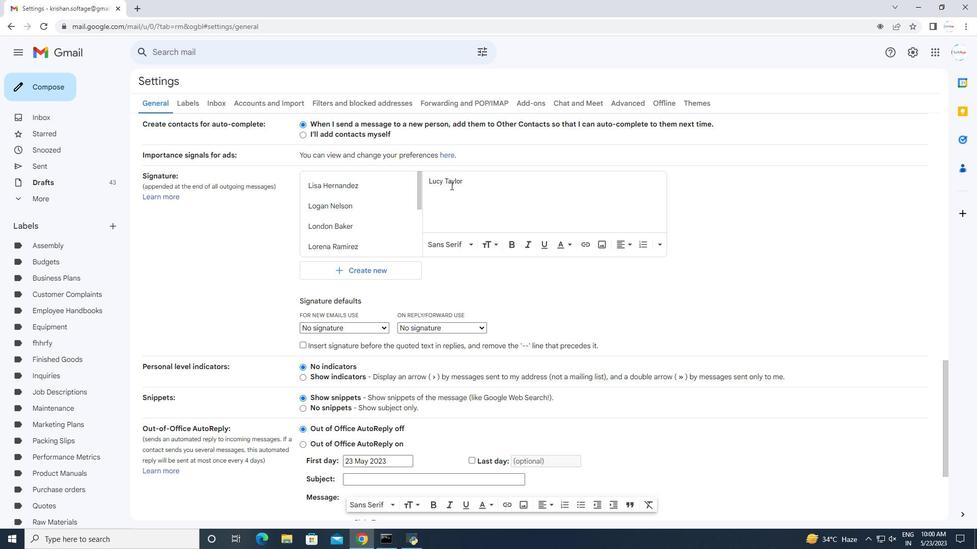 
Action: Mouse scrolled (473, 300) with delta (0, 0)
Screenshot: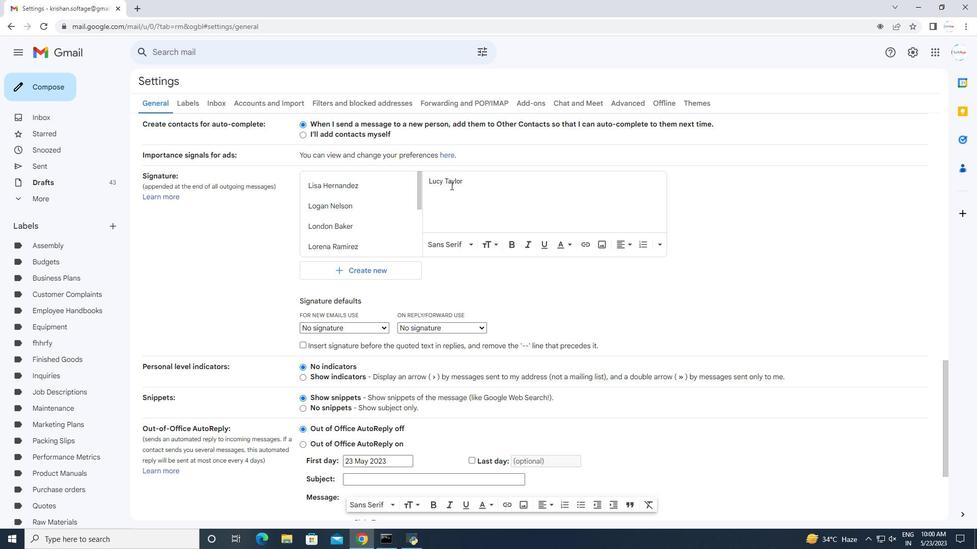 
Action: Mouse scrolled (473, 300) with delta (0, 0)
Screenshot: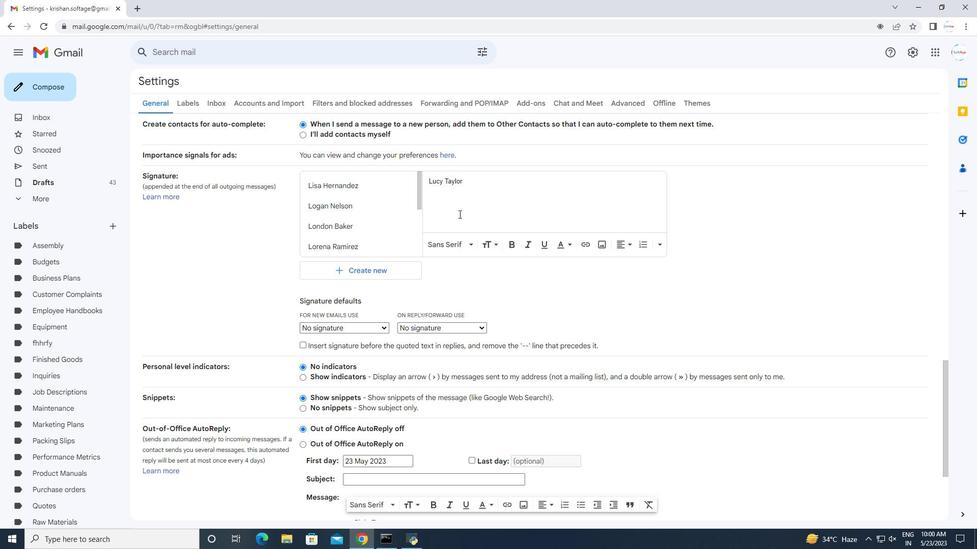
Action: Mouse scrolled (473, 300) with delta (0, 0)
Screenshot: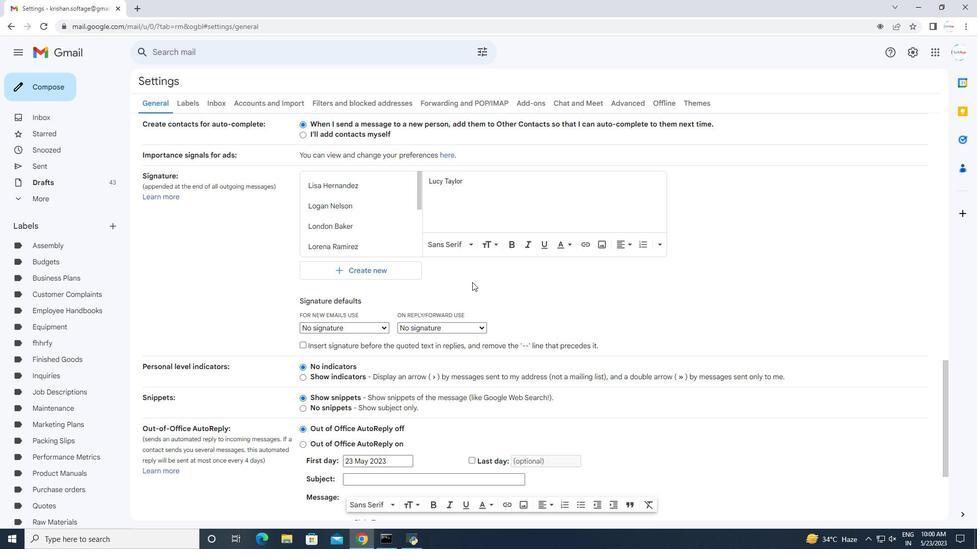 
Action: Mouse moved to (473, 306)
Screenshot: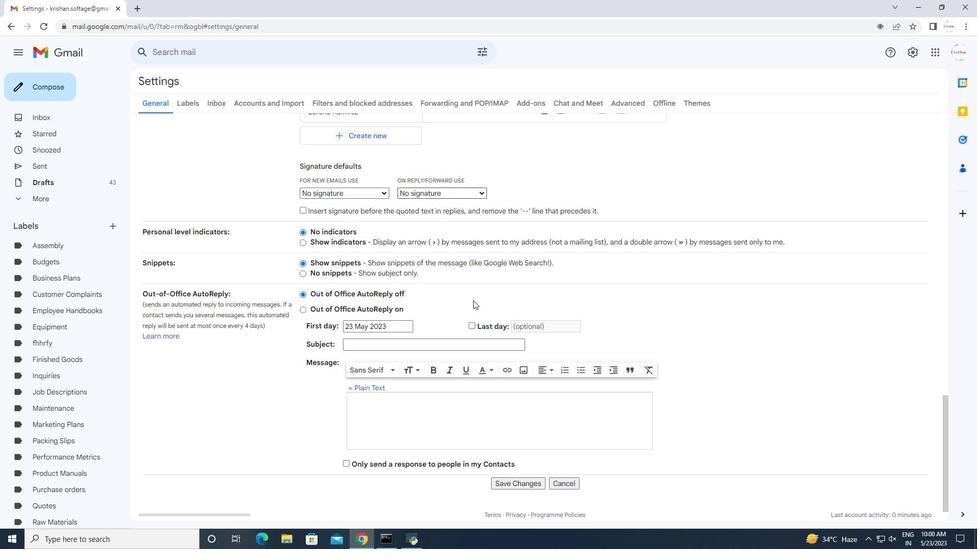 
Action: Mouse scrolled (473, 305) with delta (0, 0)
Screenshot: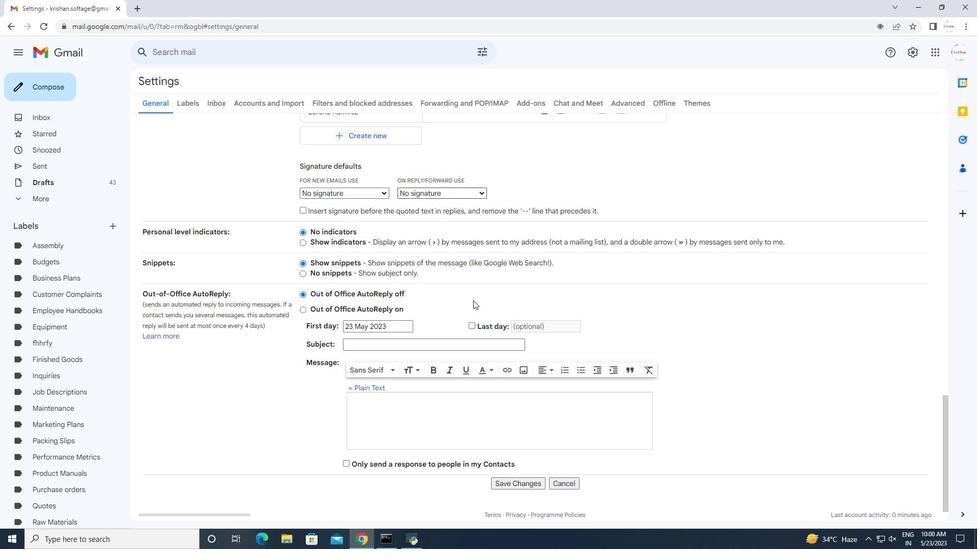 
Action: Mouse moved to (473, 311)
Screenshot: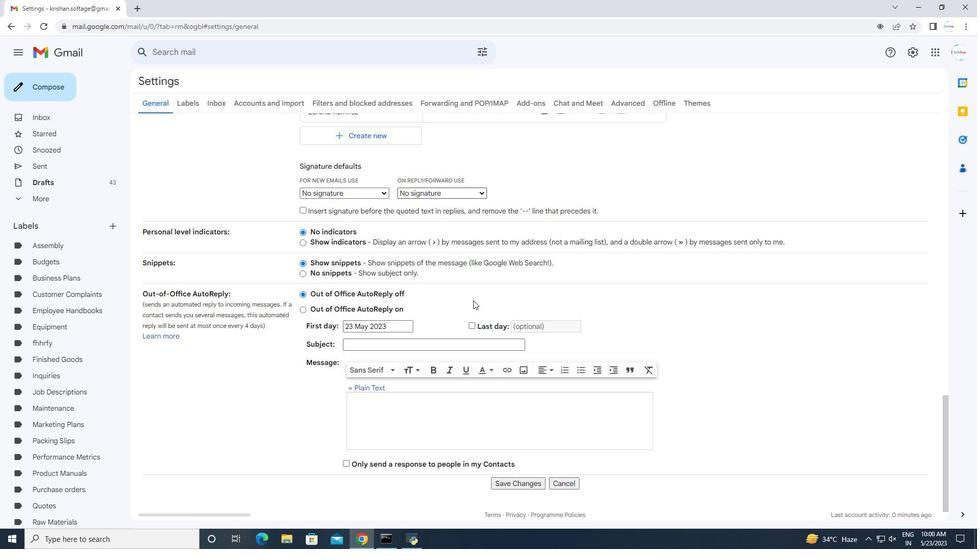 
Action: Mouse scrolled (473, 310) with delta (0, 0)
Screenshot: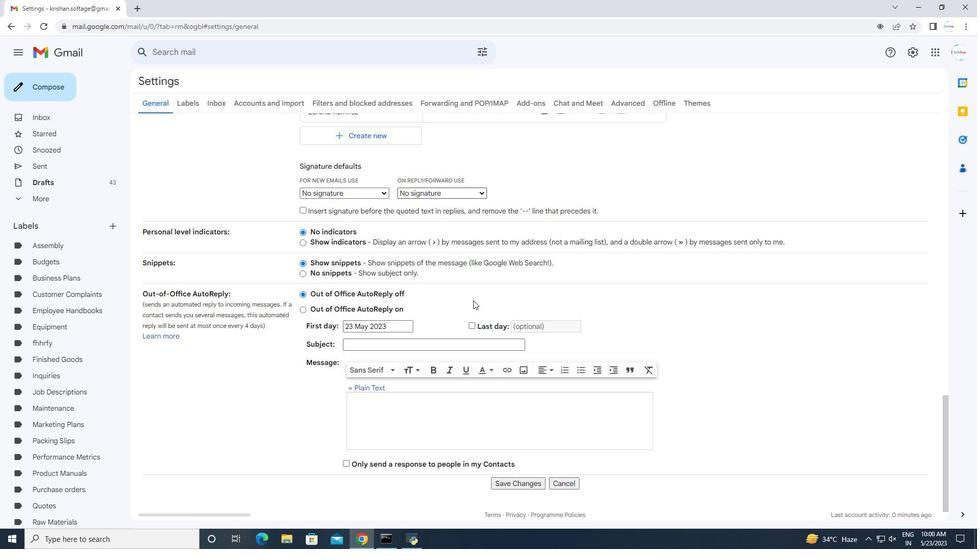 
Action: Mouse moved to (473, 313)
Screenshot: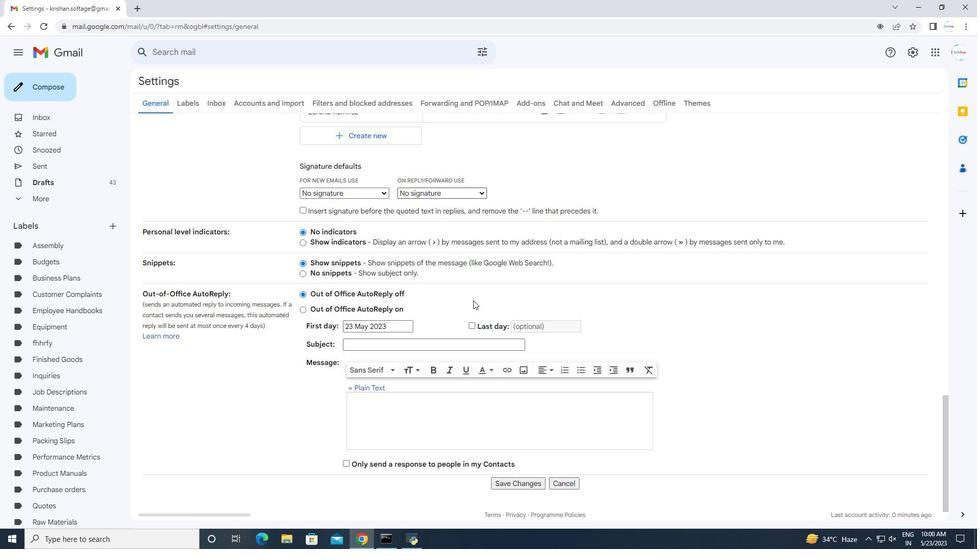 
Action: Mouse scrolled (473, 313) with delta (0, 0)
Screenshot: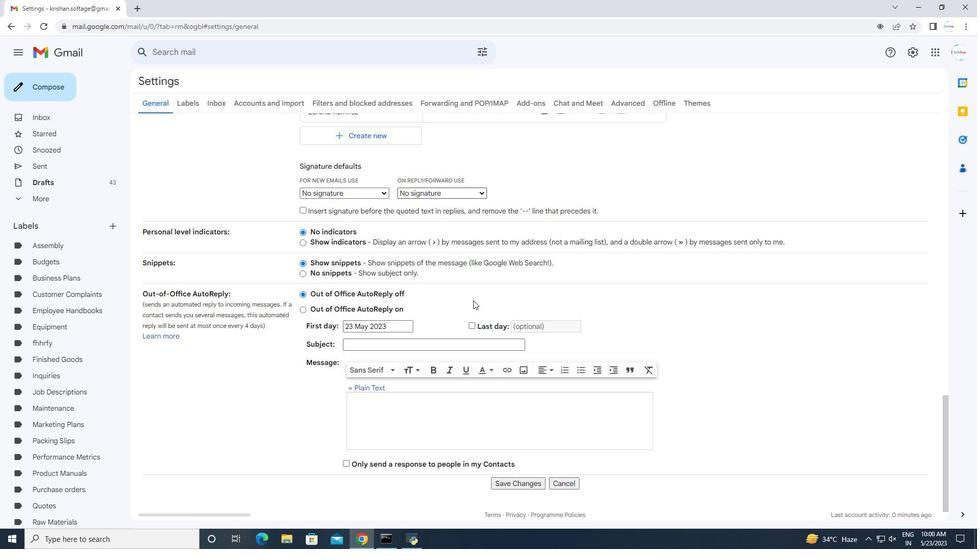 
Action: Mouse moved to (473, 314)
Screenshot: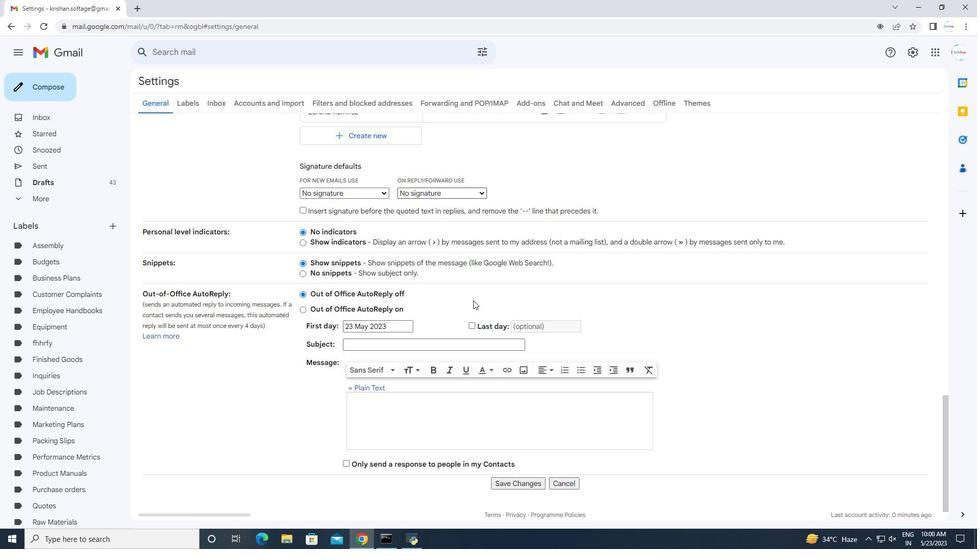 
Action: Mouse scrolled (473, 313) with delta (0, 0)
Screenshot: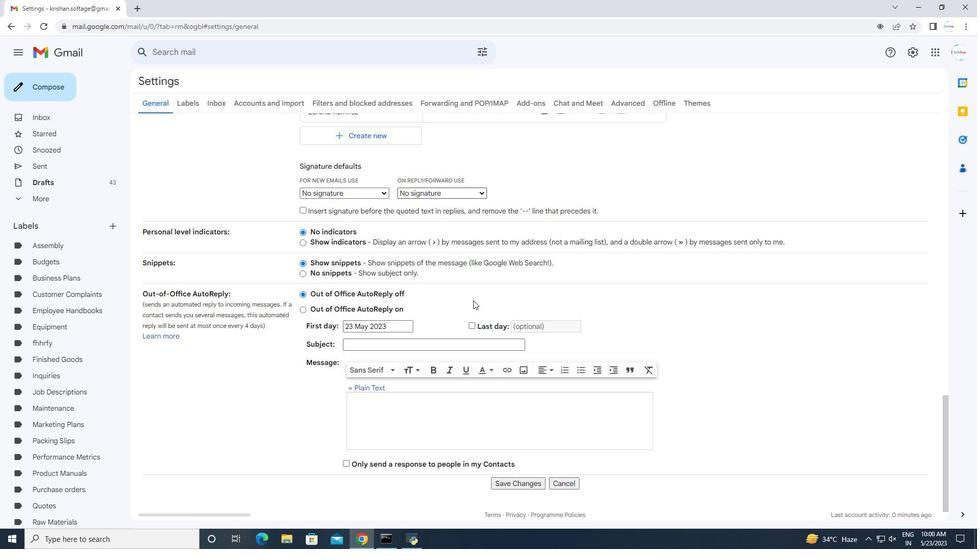
Action: Mouse moved to (473, 314)
Screenshot: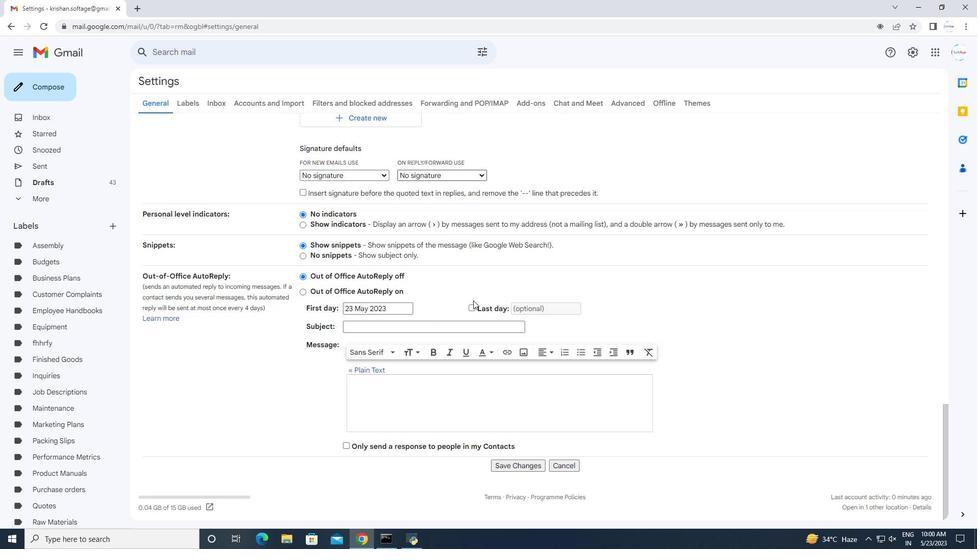 
Action: Mouse scrolled (473, 314) with delta (0, 0)
Screenshot: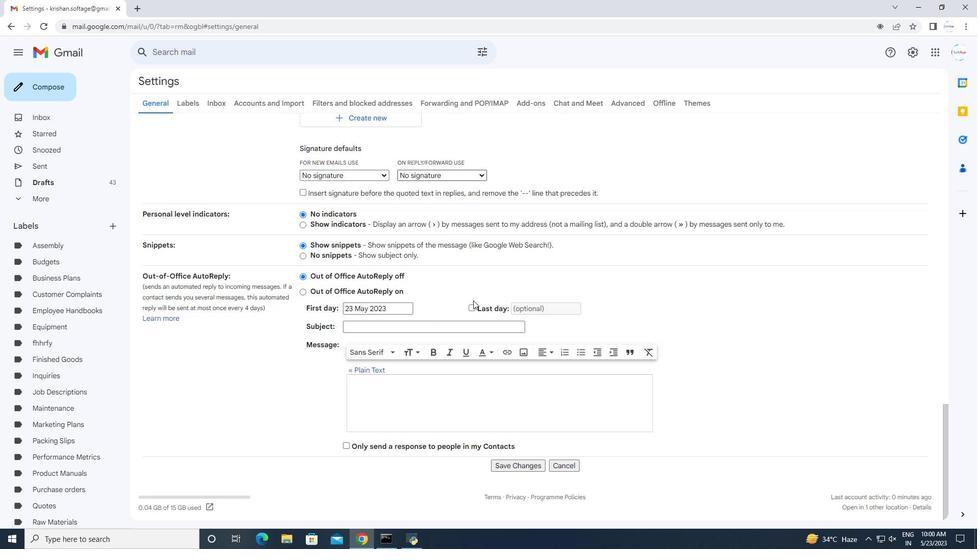 
Action: Mouse moved to (525, 467)
Screenshot: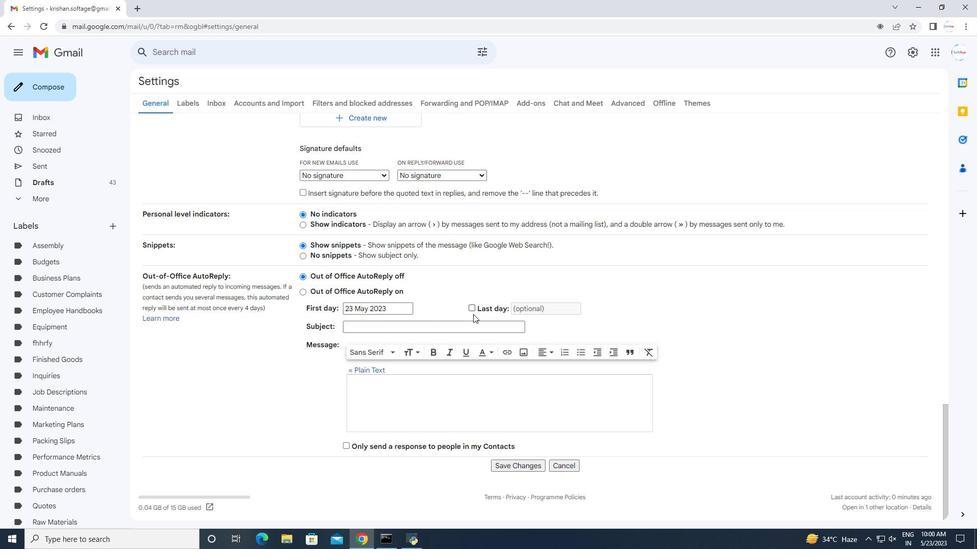 
Action: Mouse scrolled (473, 315) with delta (0, 0)
Screenshot: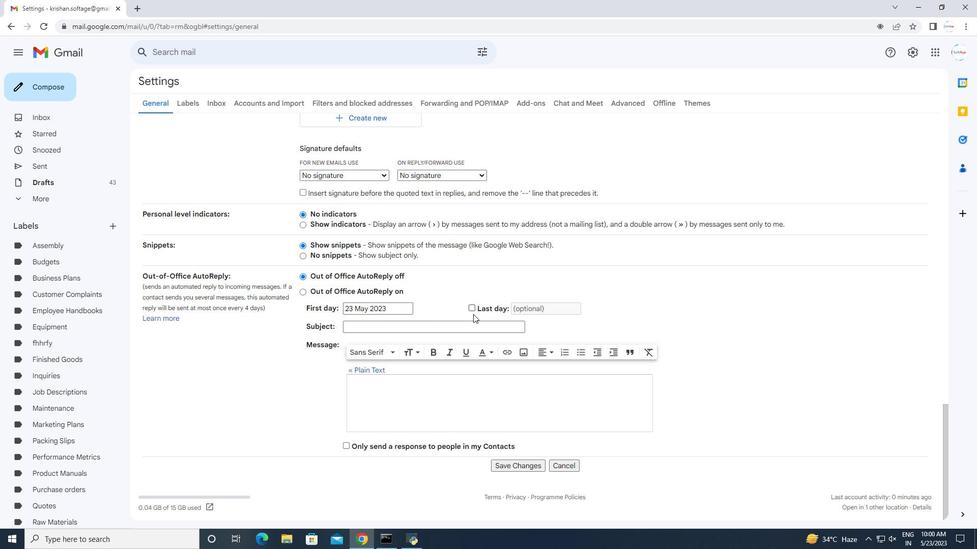 
Action: Mouse moved to (525, 469)
Screenshot: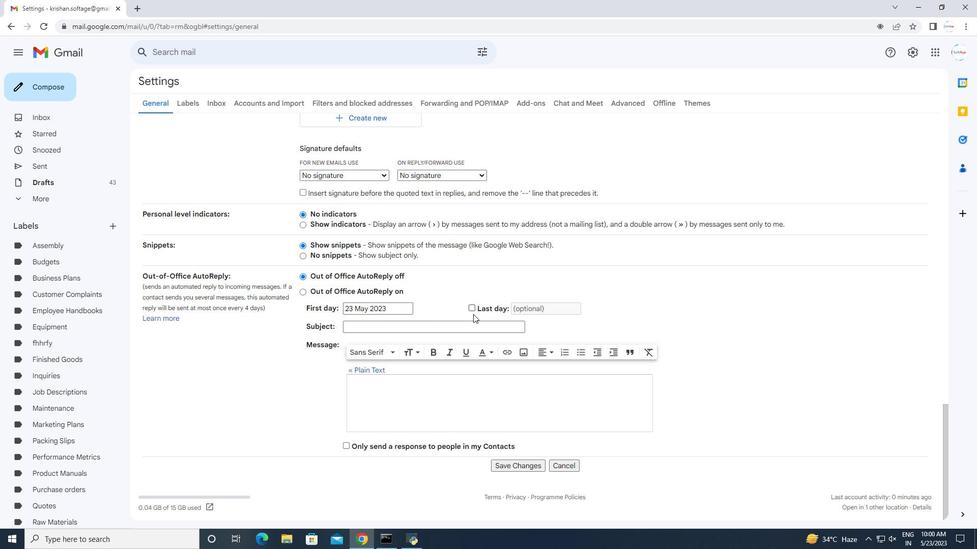 
Action: Mouse scrolled (474, 322) with delta (0, 0)
Screenshot: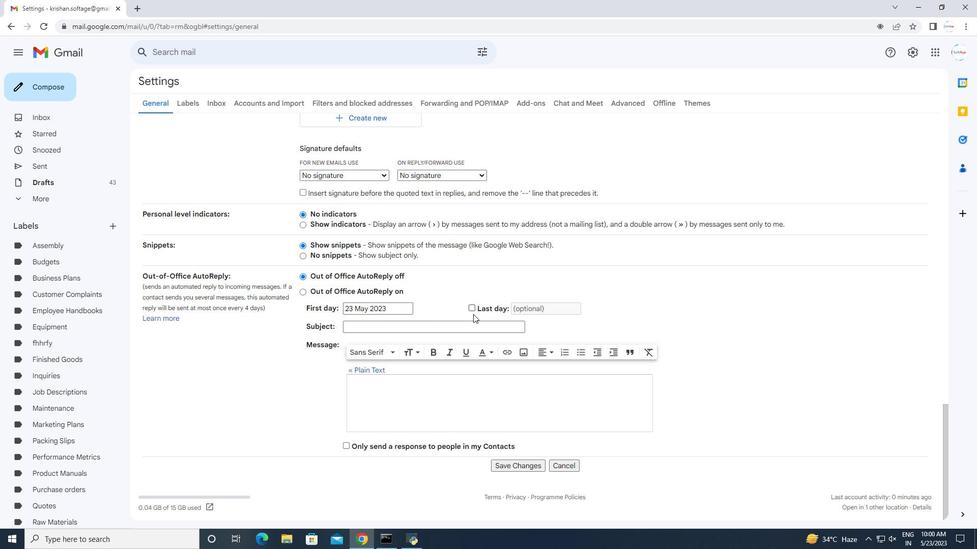 
Action: Mouse moved to (509, 466)
Screenshot: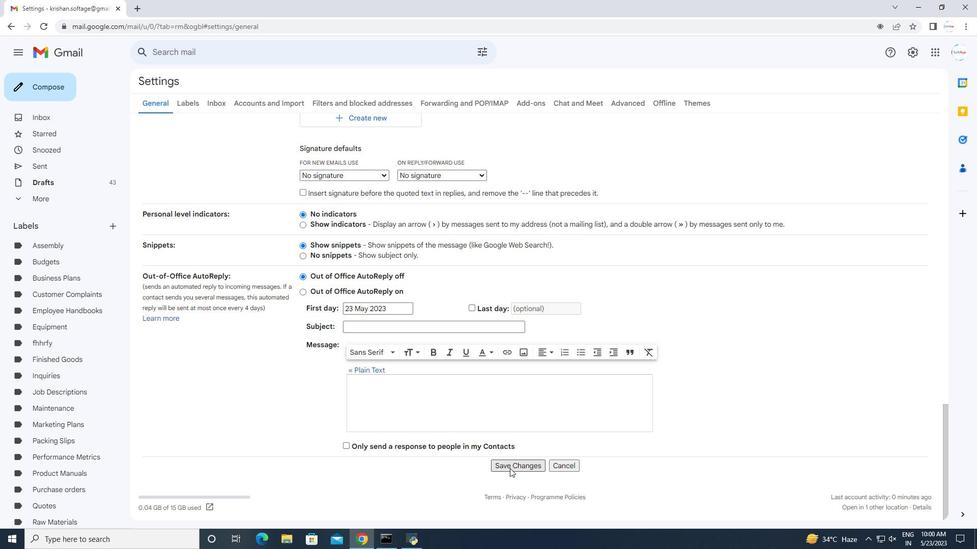 
Action: Mouse pressed left at (509, 466)
Screenshot: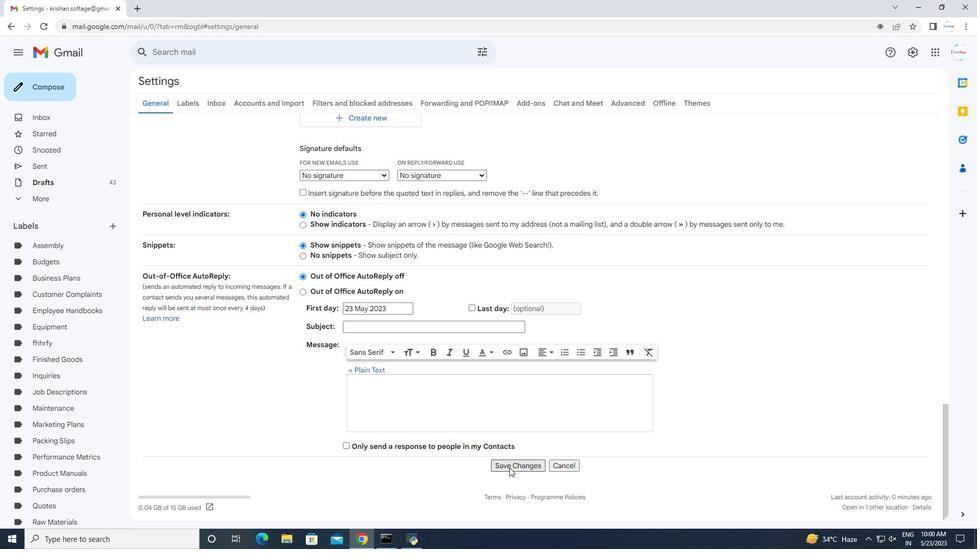 
Action: Mouse moved to (46, 94)
Screenshot: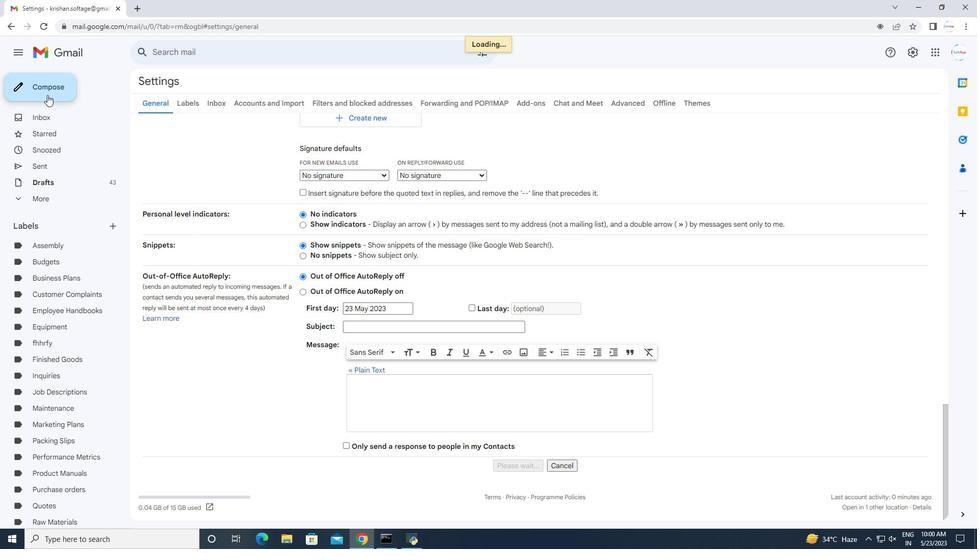 
Action: Mouse pressed left at (46, 94)
Screenshot: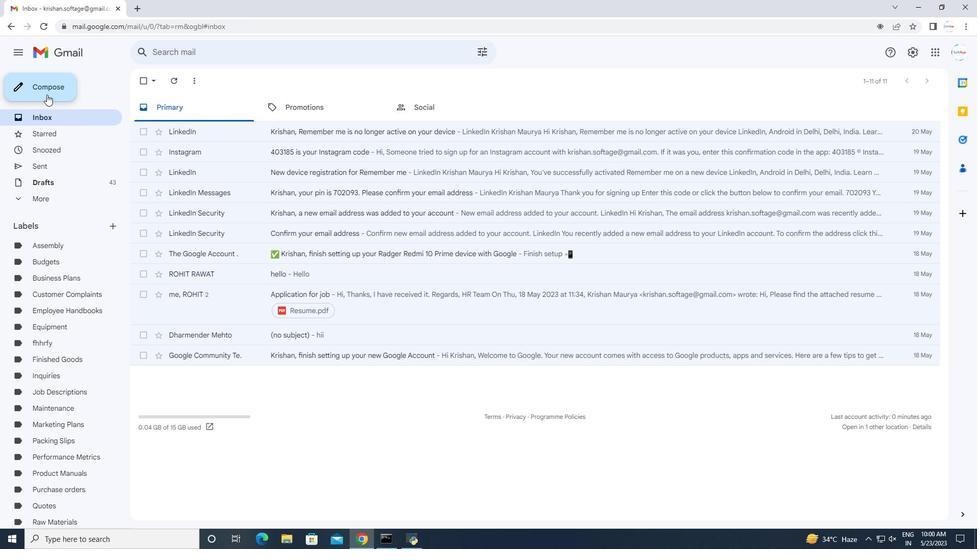 
Action: Mouse moved to (671, 249)
Screenshot: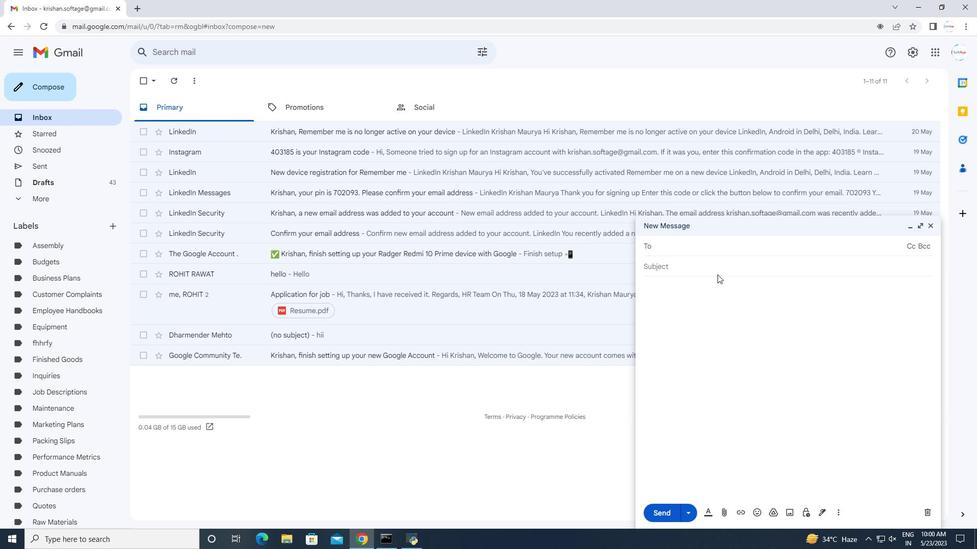 
Action: Mouse pressed left at (671, 249)
Screenshot: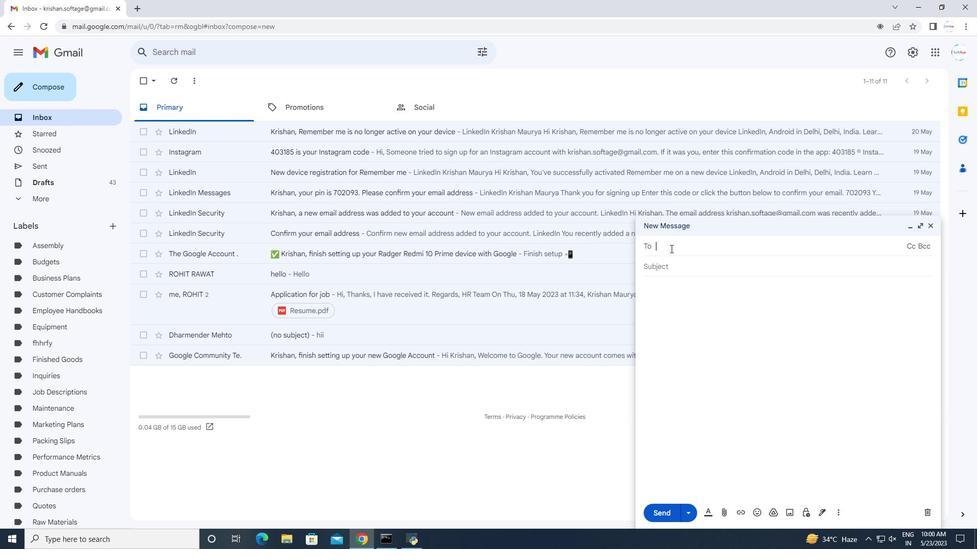 
Action: Key pressed softage.6<Key.shift>@softage.net<Key.tab><Key.tab><Key.tab><Key.shift><Key.shift>H
Screenshot: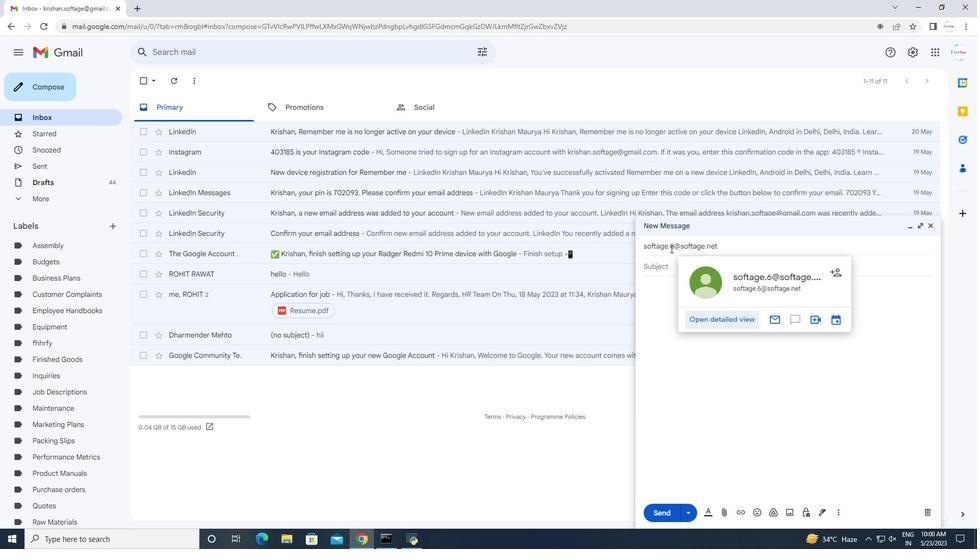 
Action: Mouse moved to (660, 290)
Screenshot: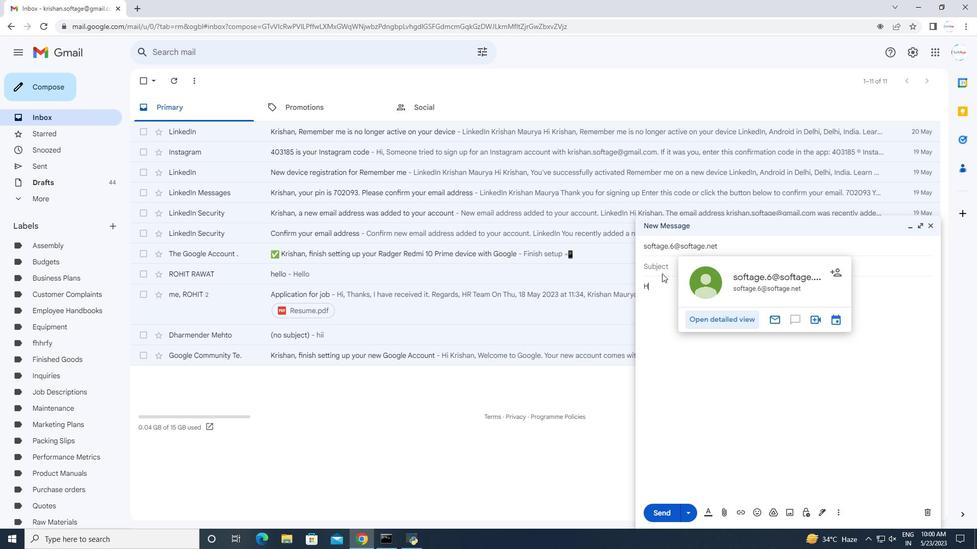 
Action: Mouse pressed left at (660, 290)
Screenshot: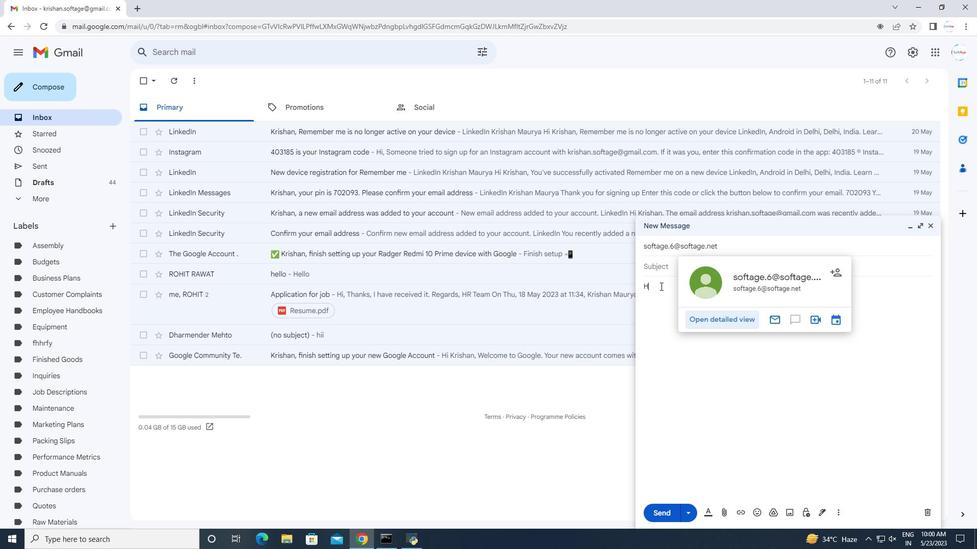 
Action: Mouse moved to (659, 290)
Screenshot: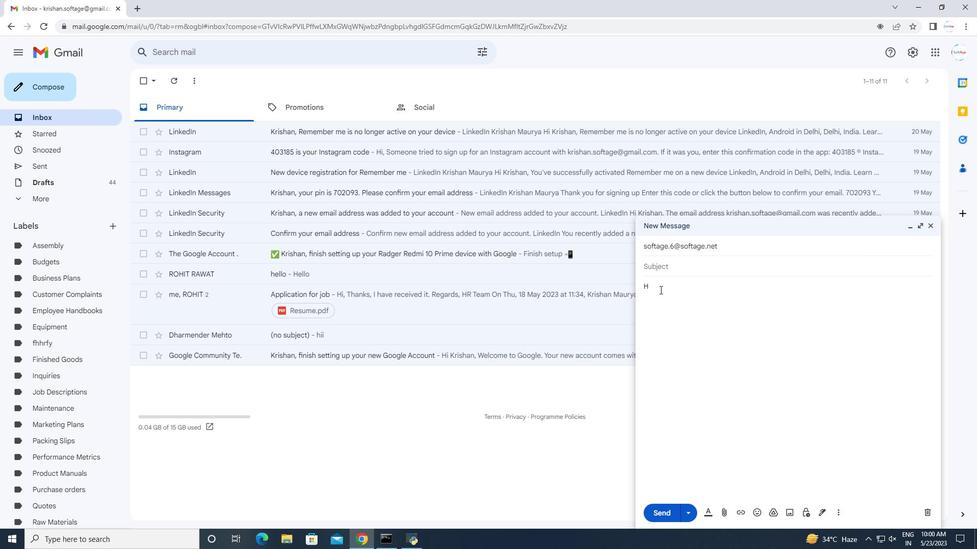 
Action: Key pressed eartl<Key.backspace>flet
Screenshot: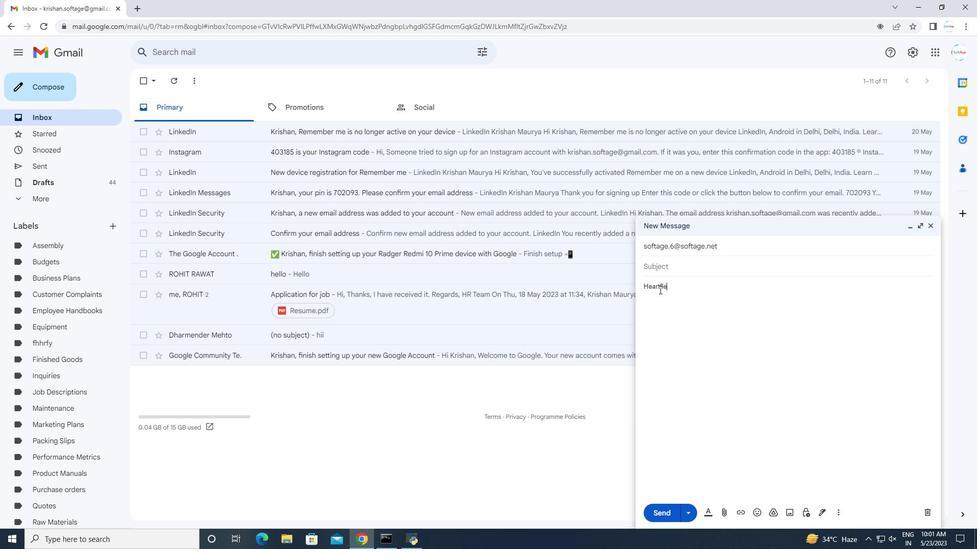 
Action: Mouse moved to (676, 293)
Screenshot: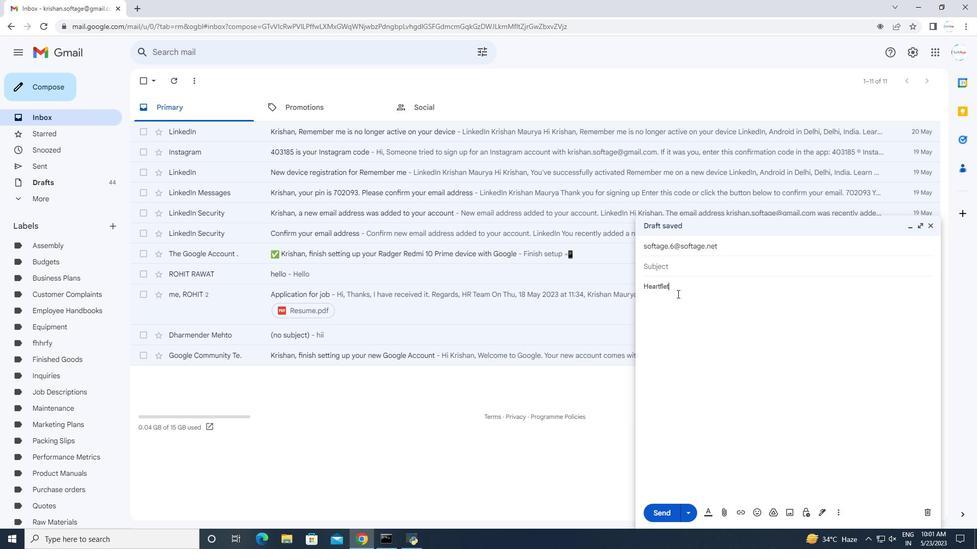
Action: Key pressed <Key.backspace><Key.backspace><Key.backspace>elt<Key.space>thanks<Key.space>and<Key.space>warm<Key.space>wishes<Key.space>
Screenshot: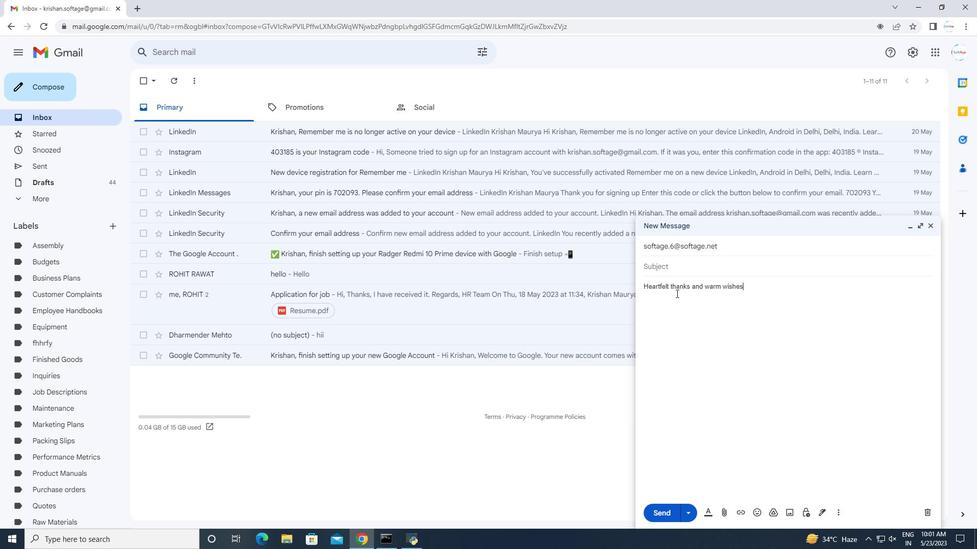 
Action: Mouse moved to (685, 298)
Screenshot: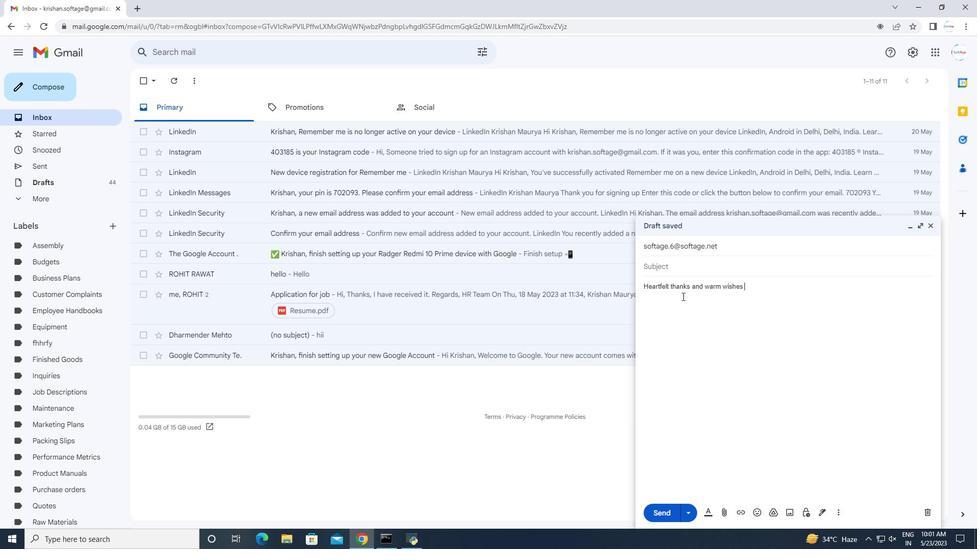 
Action: Mouse scrolled (685, 297) with delta (0, 0)
Screenshot: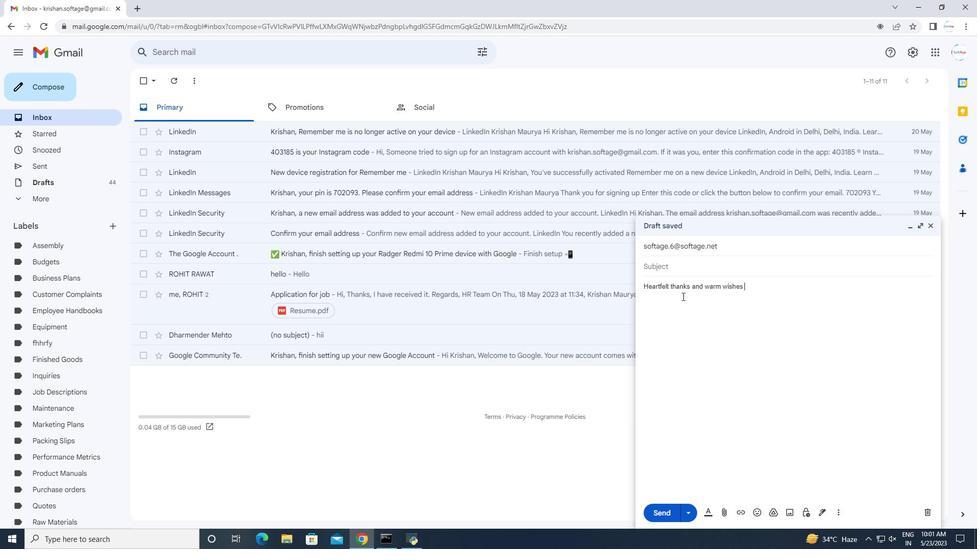 
Action: Mouse moved to (687, 298)
Screenshot: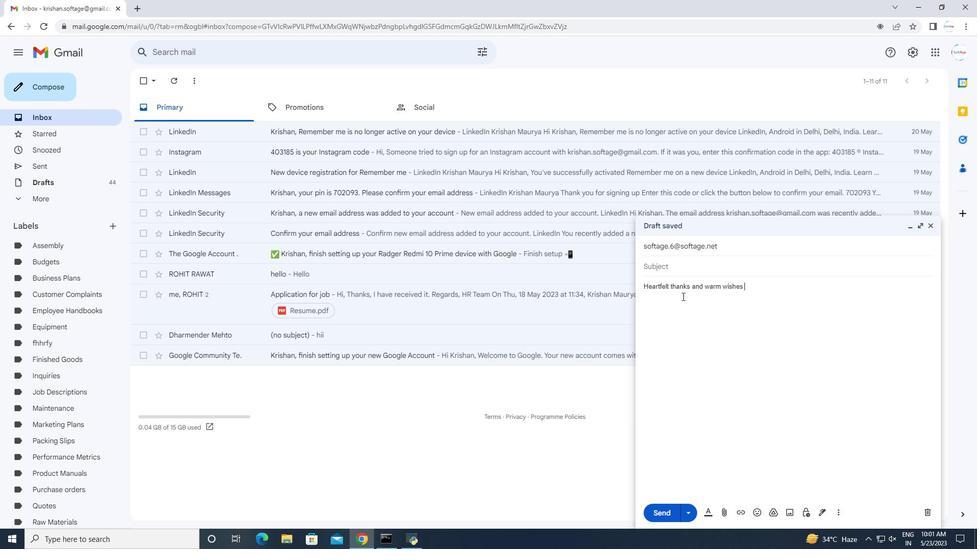 
Action: Mouse scrolled (687, 298) with delta (0, 0)
Screenshot: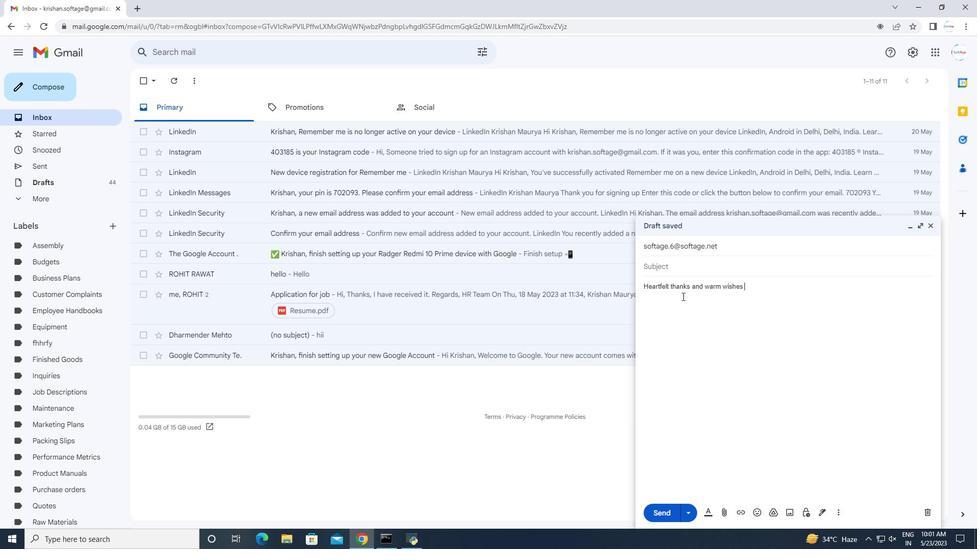 
Action: Mouse moved to (822, 513)
Screenshot: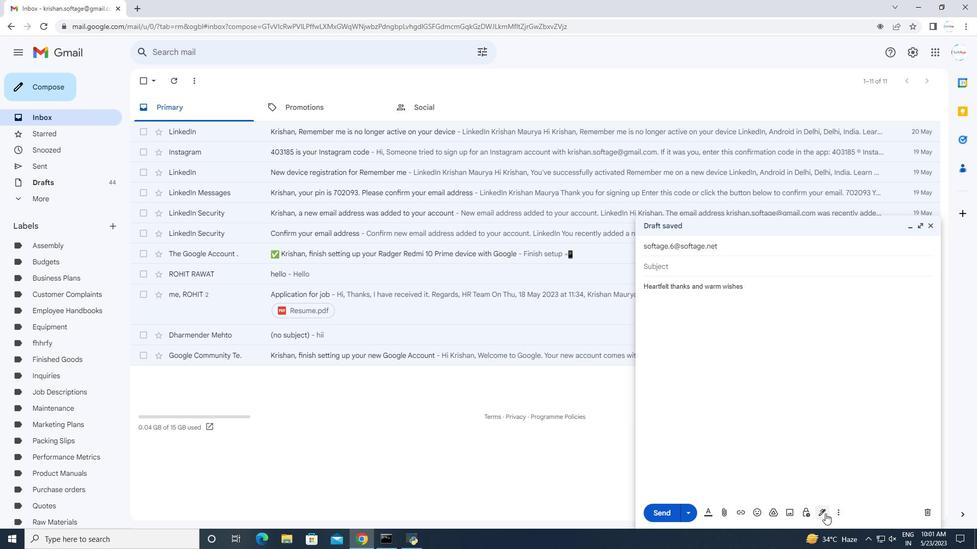 
Action: Mouse pressed left at (822, 513)
Screenshot: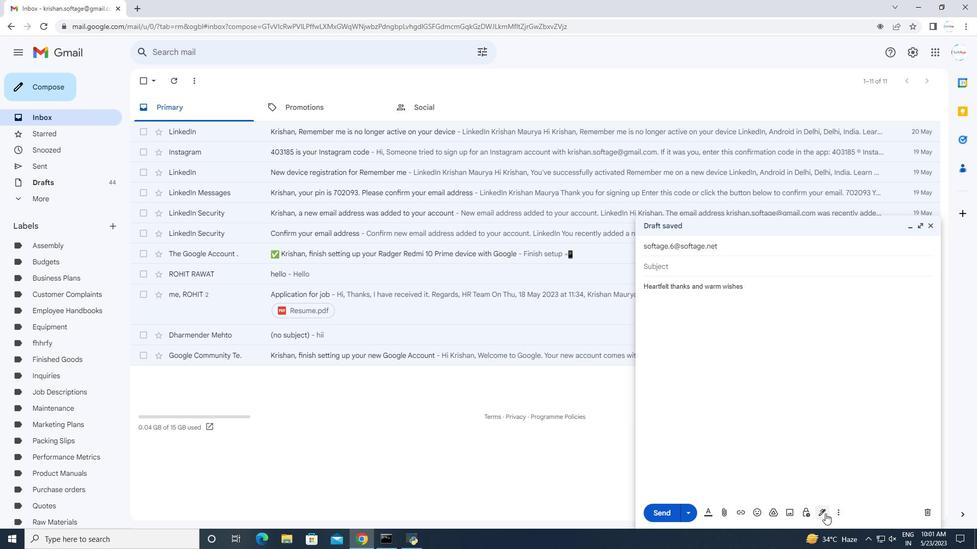 
Action: Mouse moved to (862, 496)
Screenshot: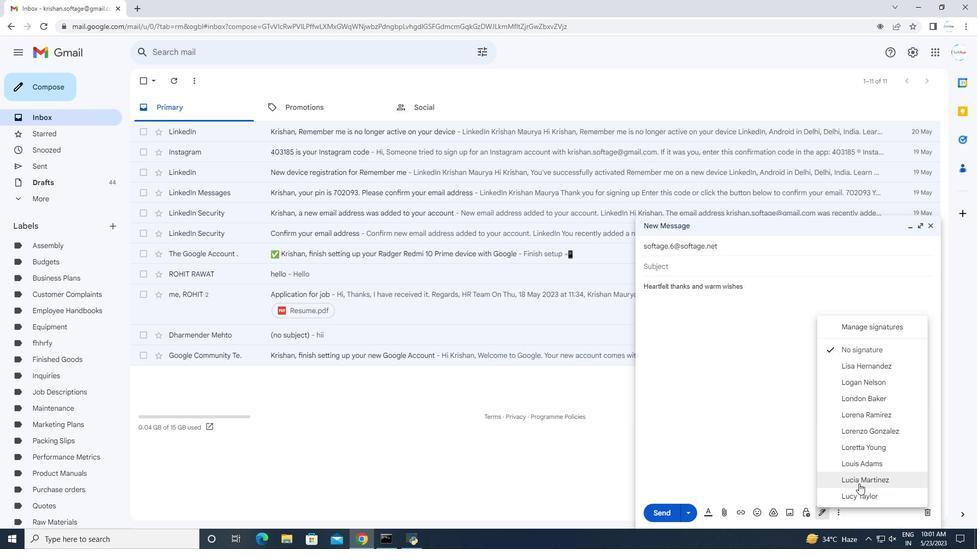 
Action: Mouse pressed left at (862, 496)
Screenshot: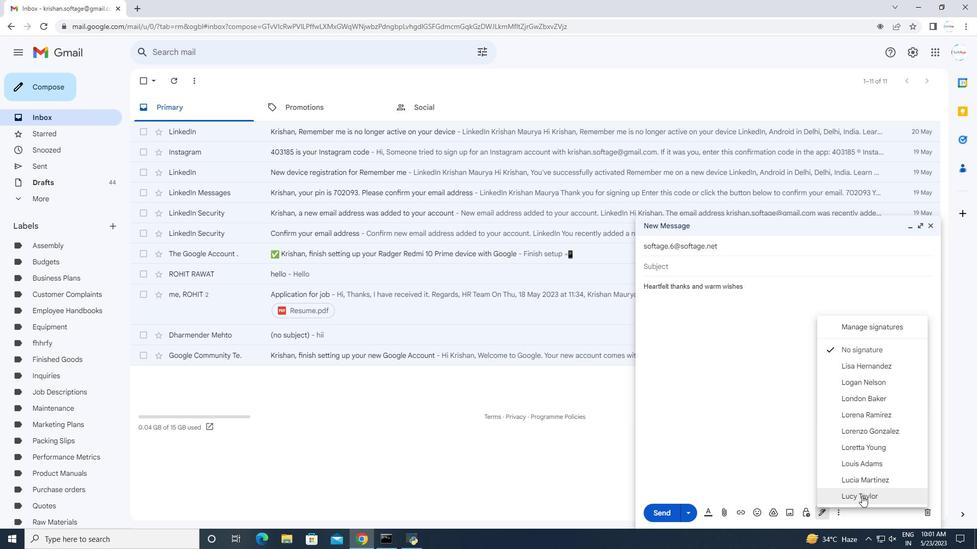 
Action: Mouse moved to (839, 513)
Screenshot: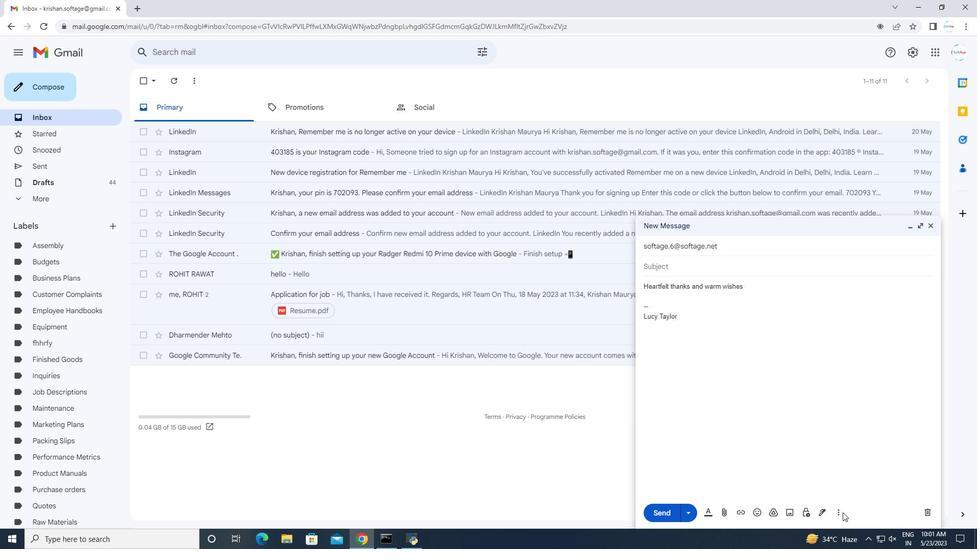 
Action: Mouse pressed left at (839, 513)
Screenshot: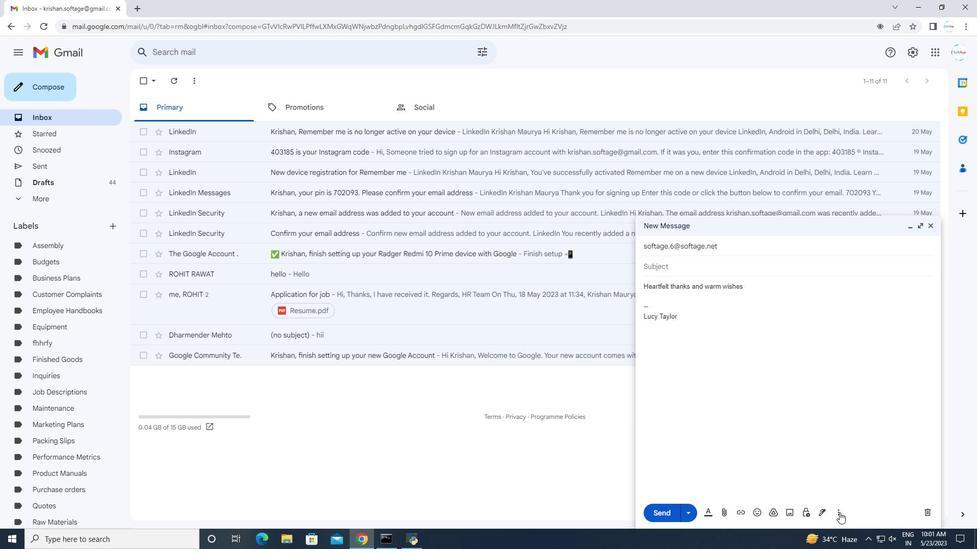 
Action: Mouse moved to (890, 419)
Screenshot: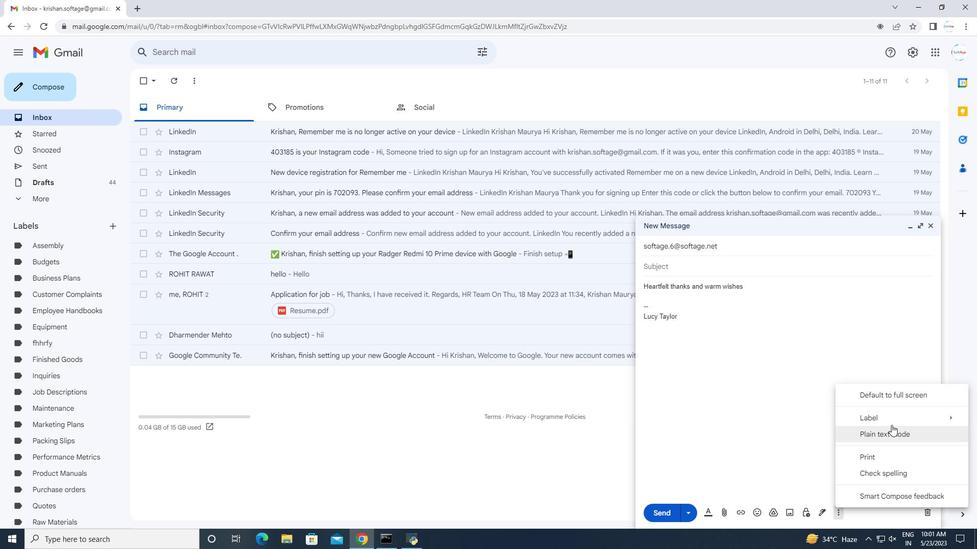 
Action: Mouse pressed left at (890, 419)
Screenshot: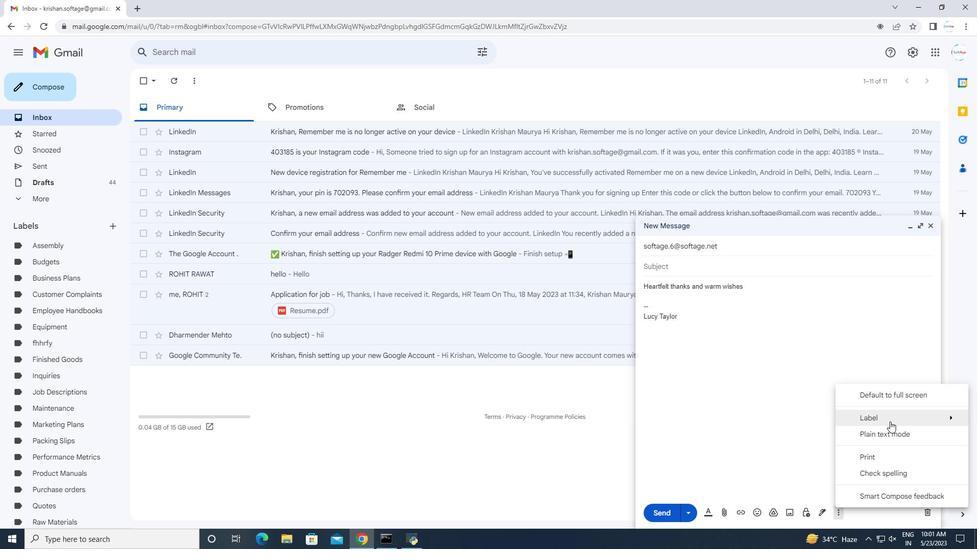 
Action: Mouse moved to (769, 401)
Screenshot: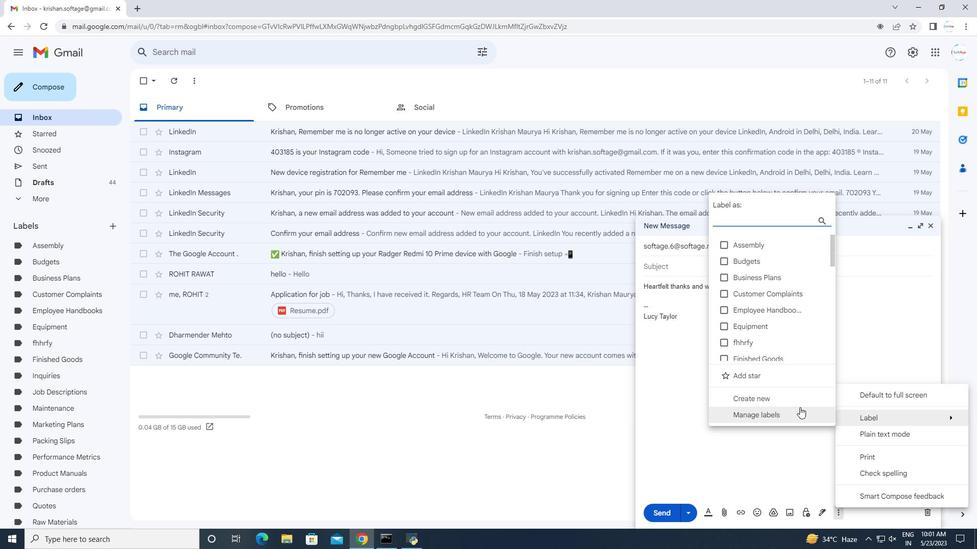 
Action: Mouse pressed left at (769, 401)
Screenshot: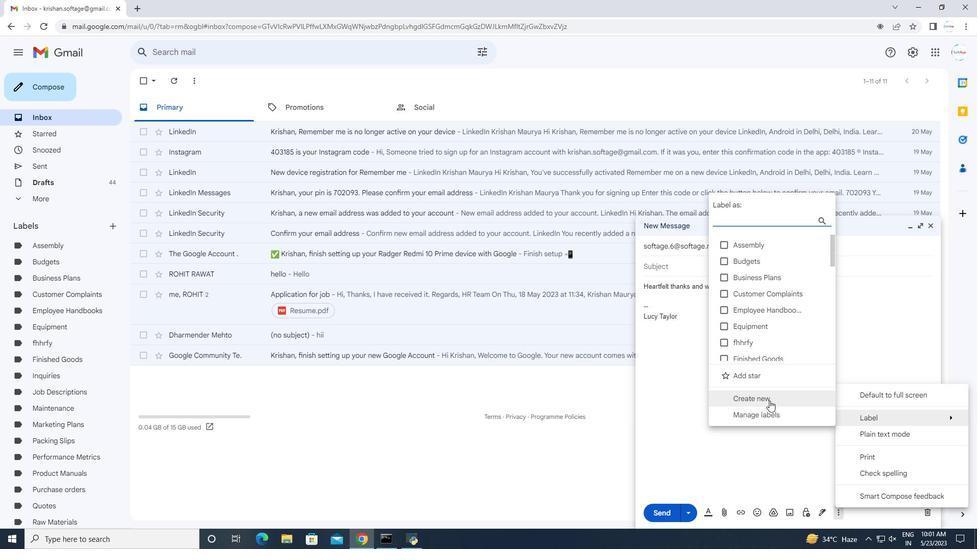 
Action: Mouse moved to (429, 271)
Screenshot: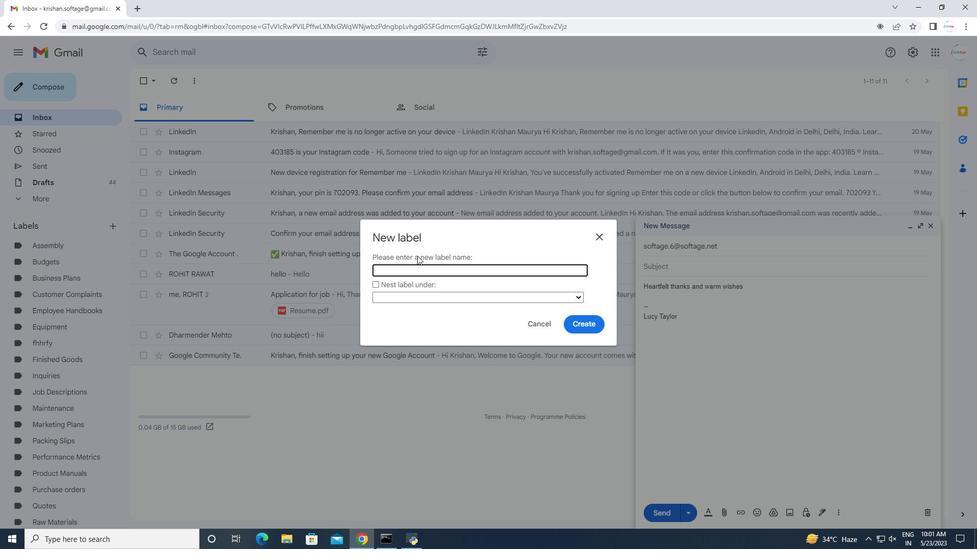 
Action: Mouse pressed left at (429, 271)
Screenshot: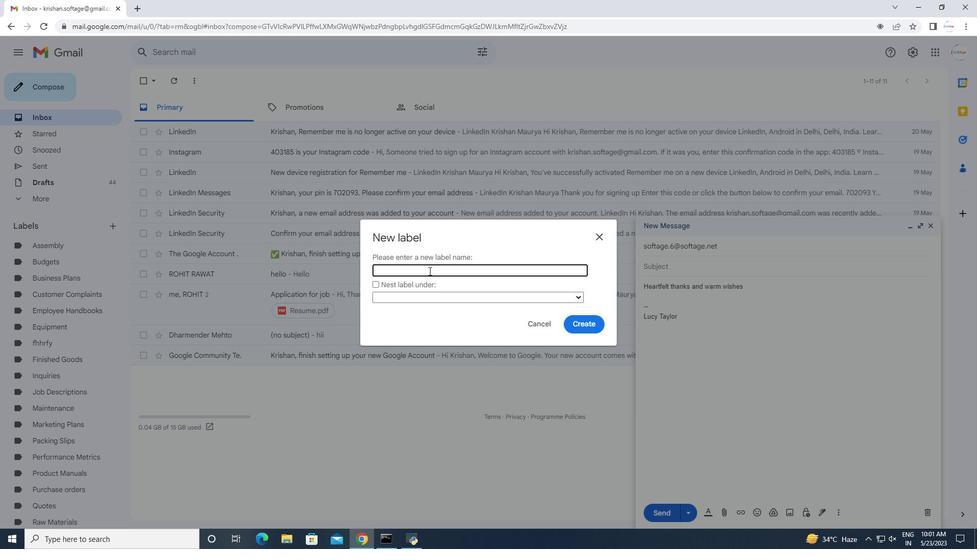 
Action: Mouse moved to (429, 271)
Screenshot: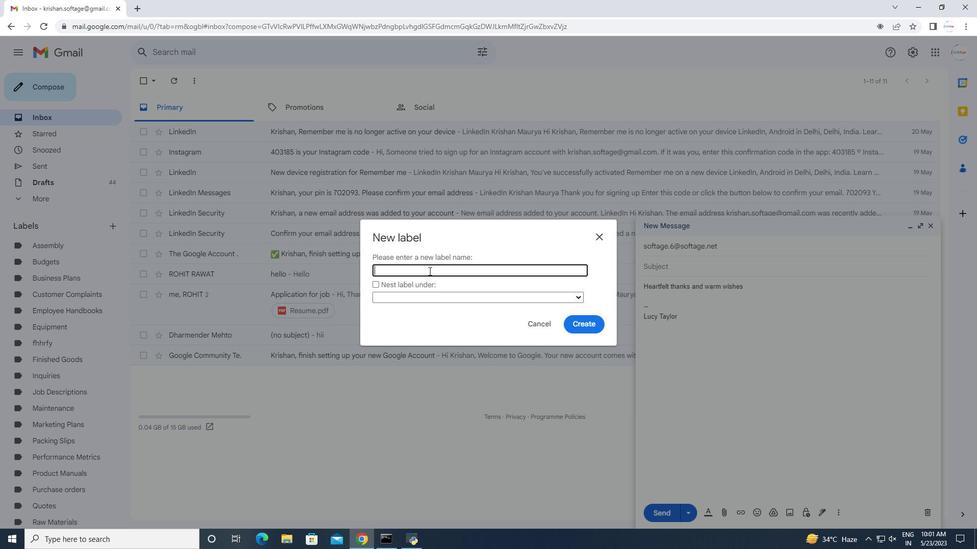 
Action: Key pressed <Key.shift><Key.shift><Key.shift><Key.shift><Key.shift><Key.shift><Key.shift><Key.shift><Key.shift><Key.shift><Key.shift><Key.shift><Key.shift>Financial<Key.space>
Screenshot: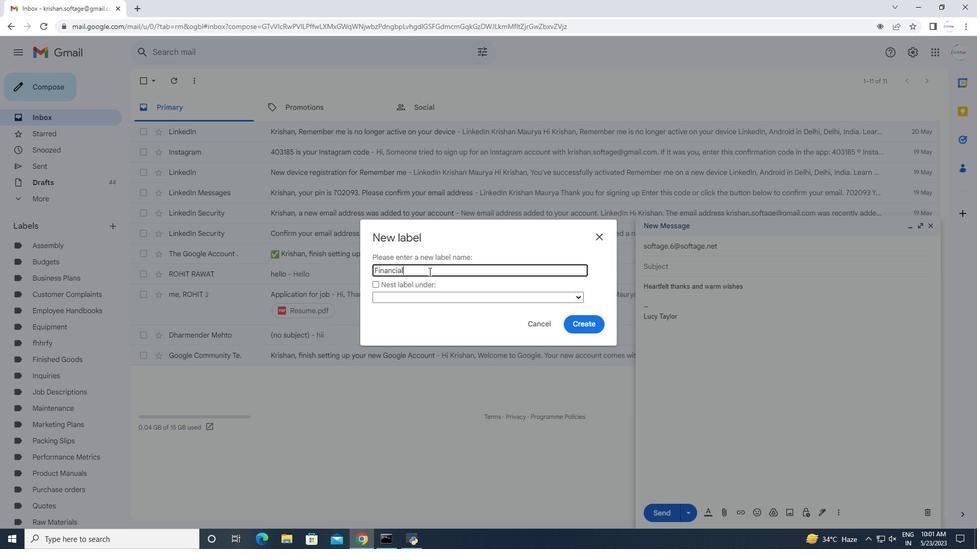 
Action: Mouse moved to (429, 271)
Screenshot: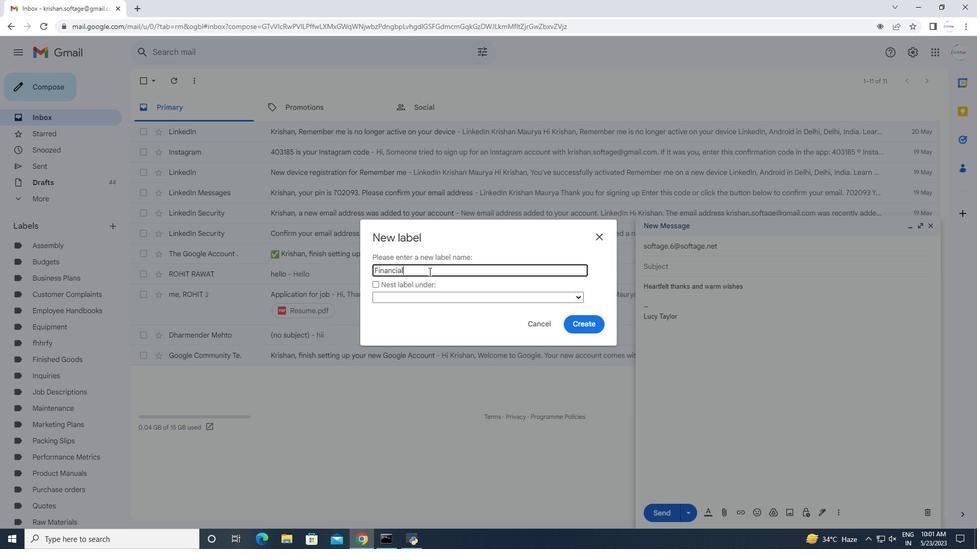 
Action: Key pressed <Key.shift><Key.shift><Key.shift><Key.shift><Key.shift><Key.shift><Key.shift><Key.shift><Key.shift><Key.shift><Key.shift><Key.shift><Key.shift><Key.shift><Key.shift><Key.shift>Reports
Screenshot: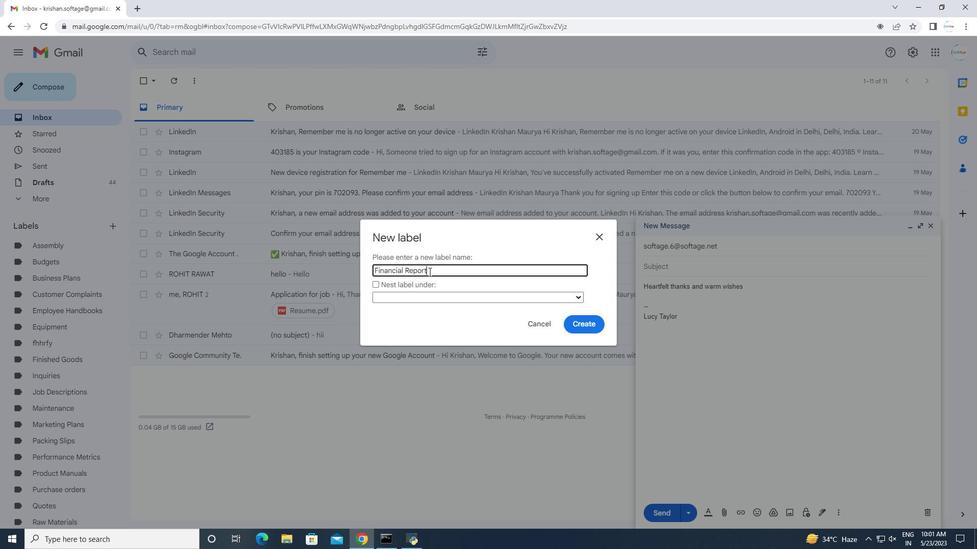 
Action: Mouse moved to (577, 324)
Screenshot: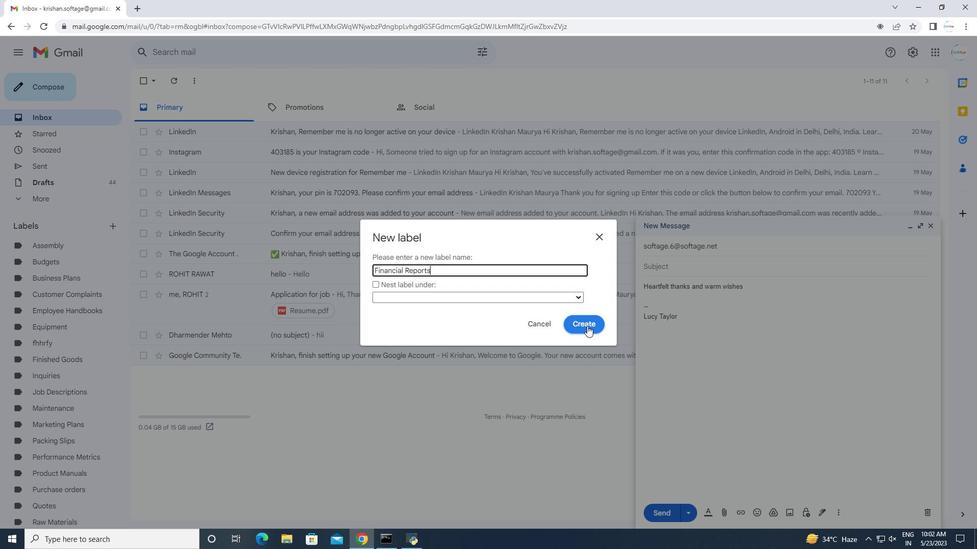 
Action: Mouse pressed left at (577, 324)
Screenshot: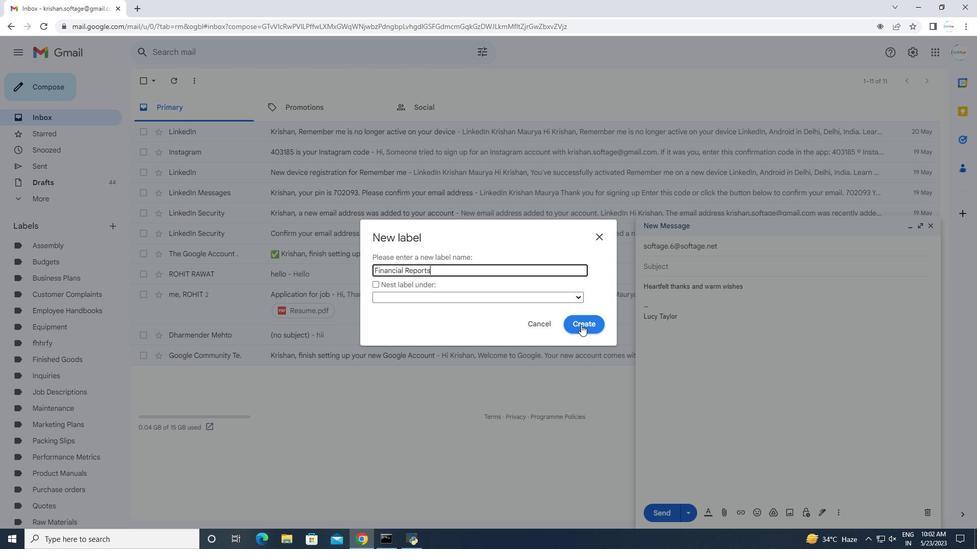 
Action: Mouse moved to (813, 304)
Screenshot: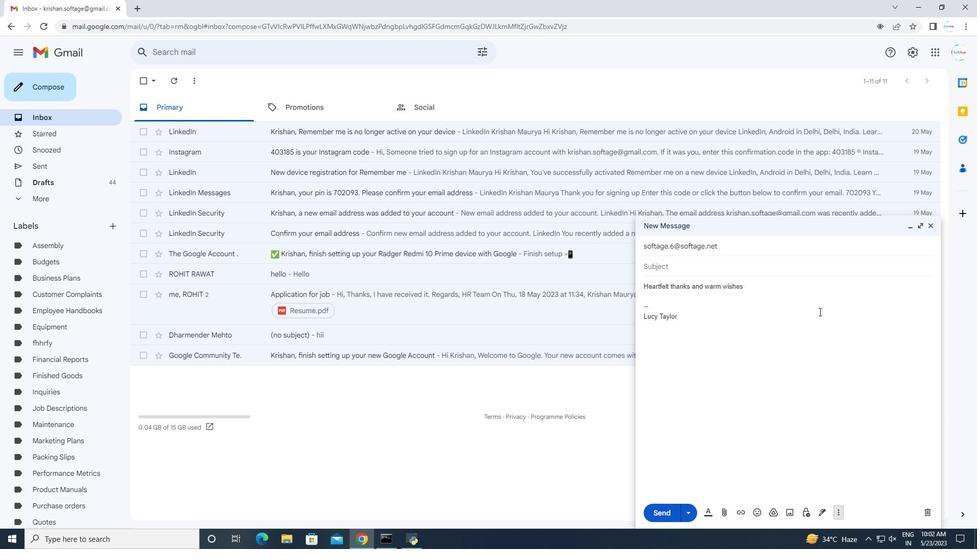
